 Task: Add a signature Jeremy Carter containing Have a great National Doctors Day, Jeremy Carter to email address softage.5@softage.net and add a folder Alumni
Action: Mouse moved to (161, 25)
Screenshot: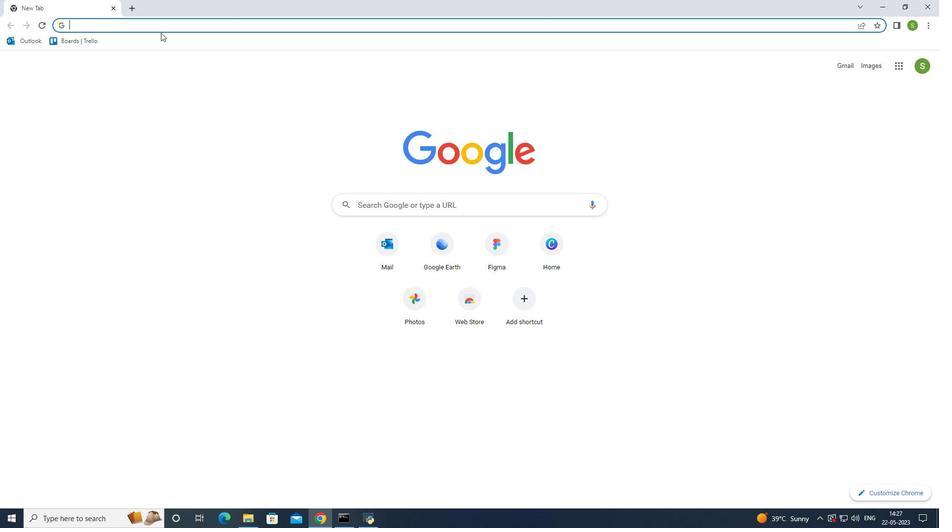 
Action: Mouse pressed left at (161, 25)
Screenshot: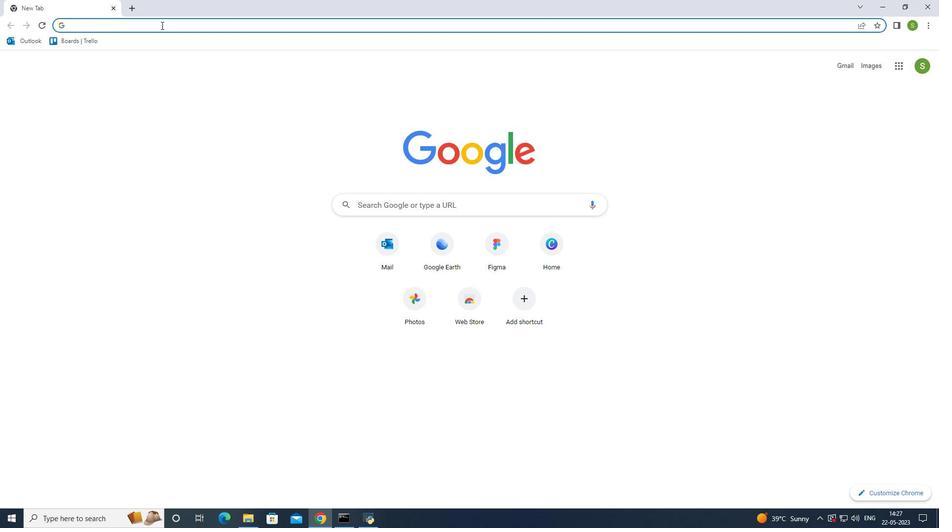 
Action: Key pressed outlook<Key.enter>
Screenshot: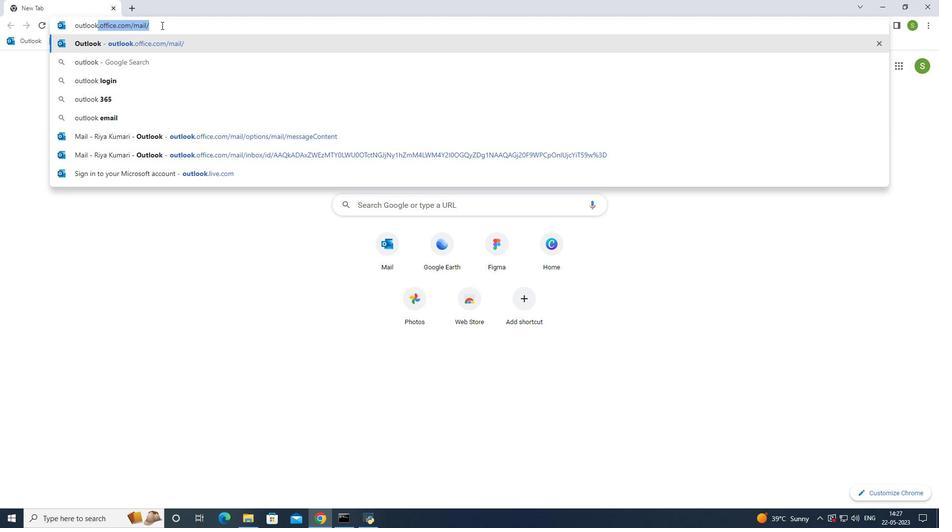 
Action: Mouse moved to (73, 85)
Screenshot: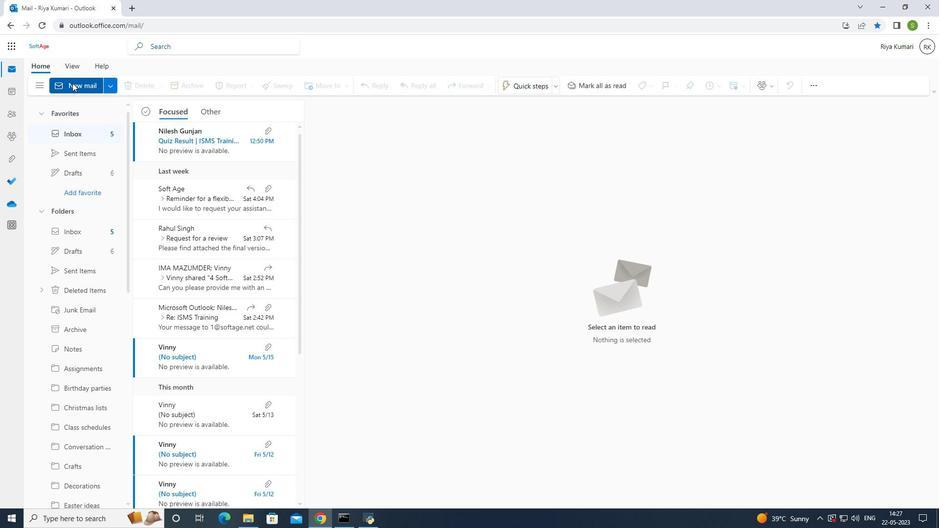 
Action: Mouse pressed left at (73, 85)
Screenshot: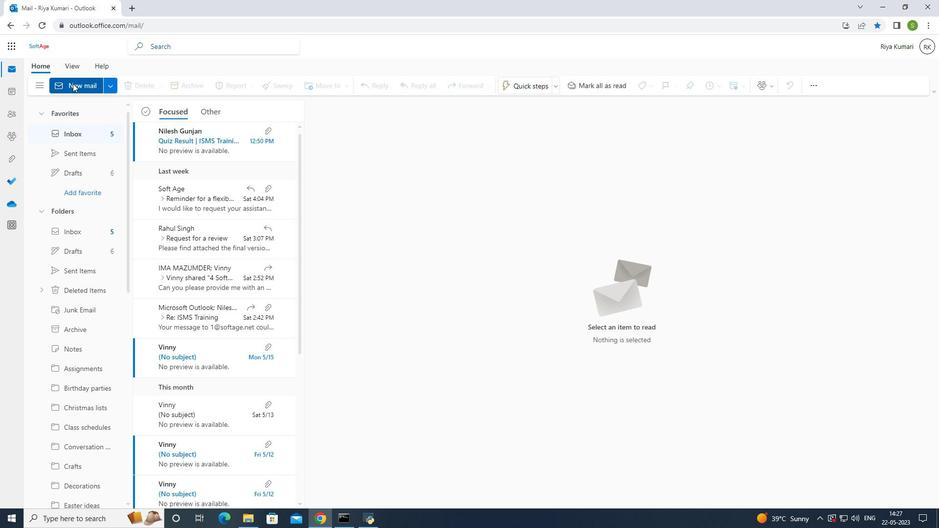 
Action: Mouse moved to (640, 85)
Screenshot: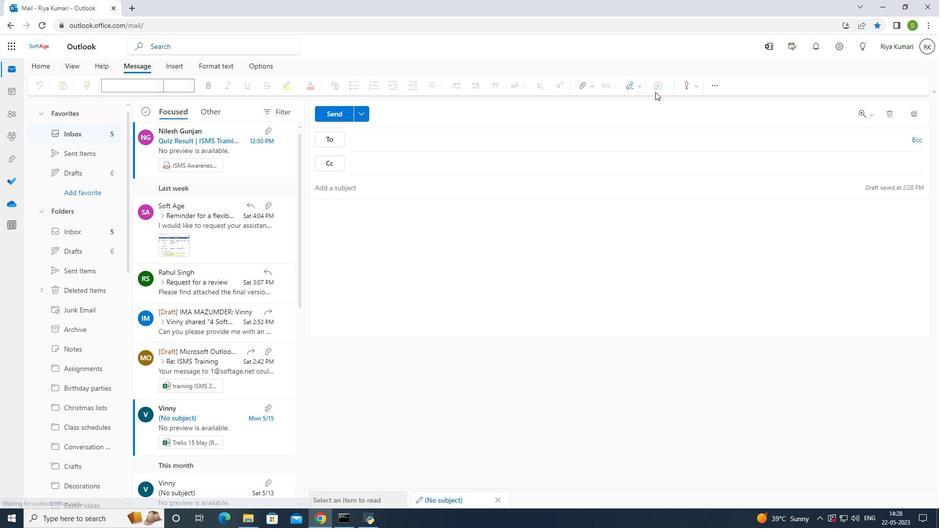 
Action: Mouse pressed left at (640, 85)
Screenshot: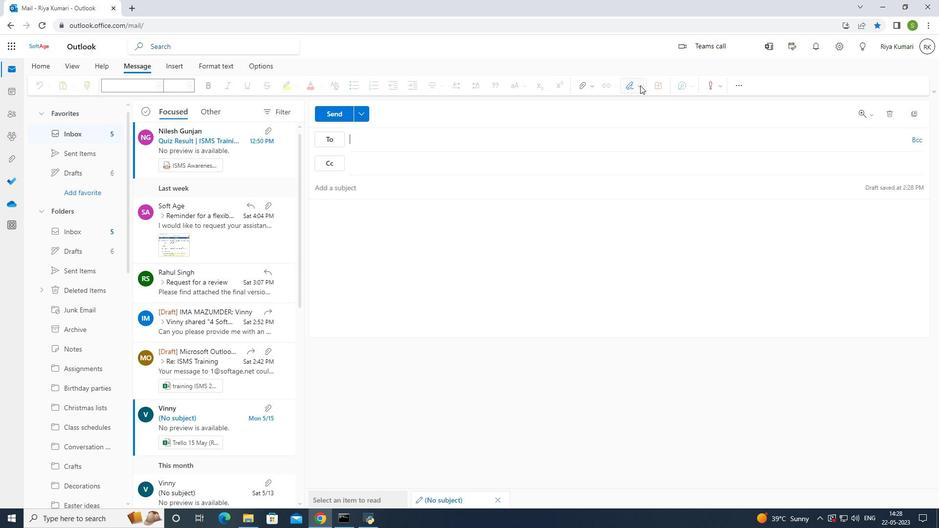 
Action: Mouse moved to (624, 121)
Screenshot: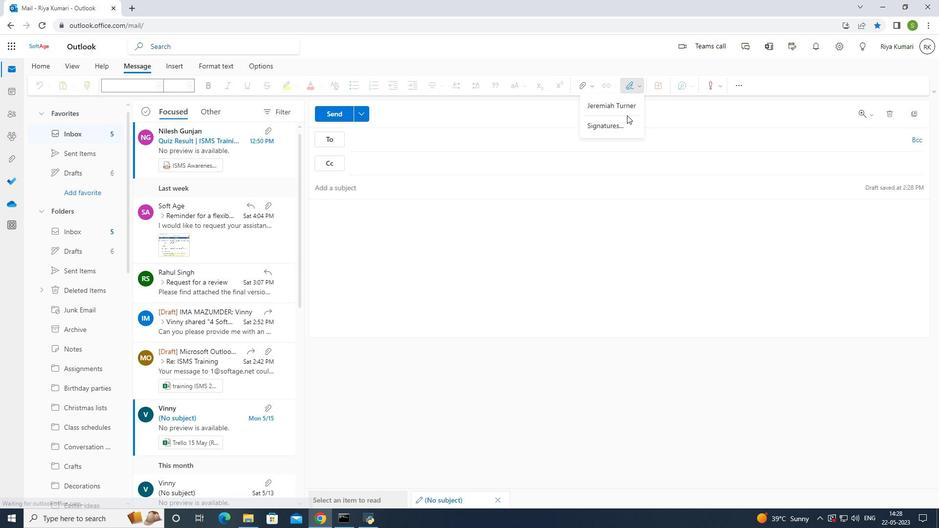 
Action: Mouse pressed left at (624, 121)
Screenshot: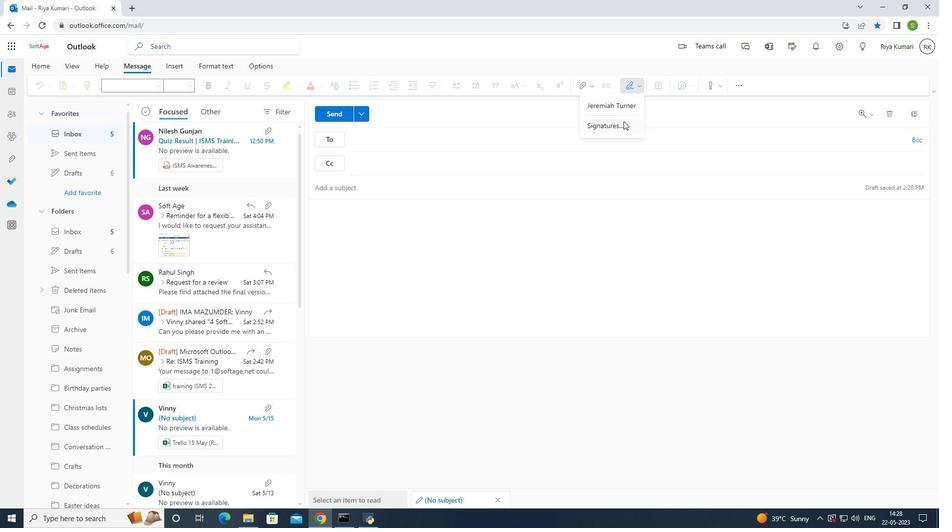
Action: Mouse moved to (617, 158)
Screenshot: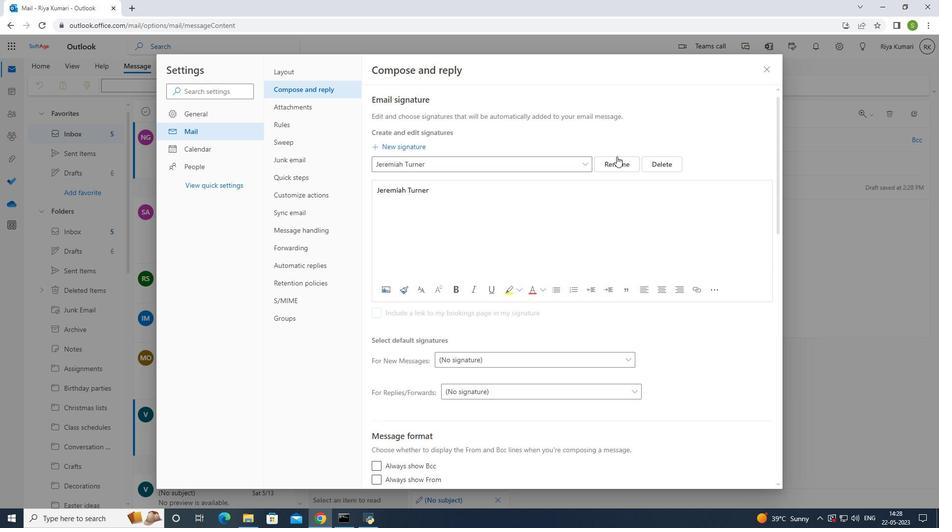 
Action: Mouse pressed left at (617, 158)
Screenshot: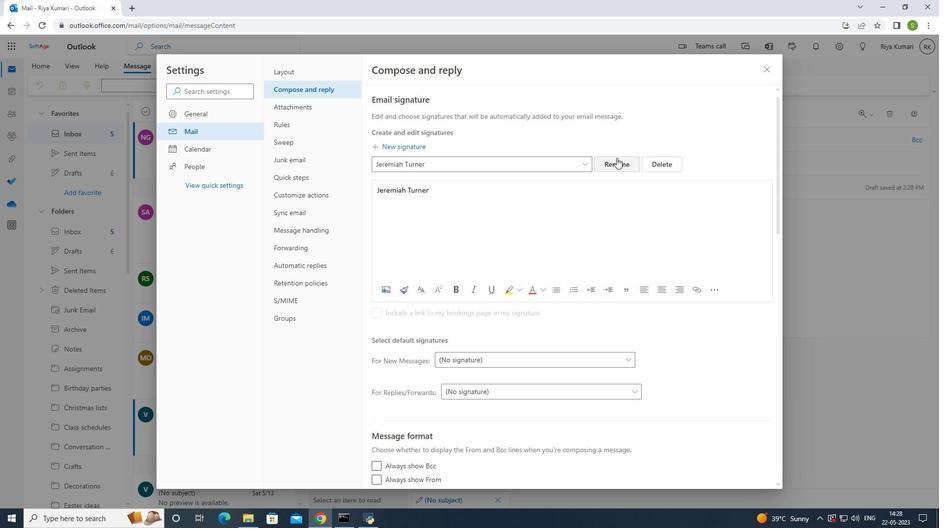 
Action: Mouse moved to (595, 165)
Screenshot: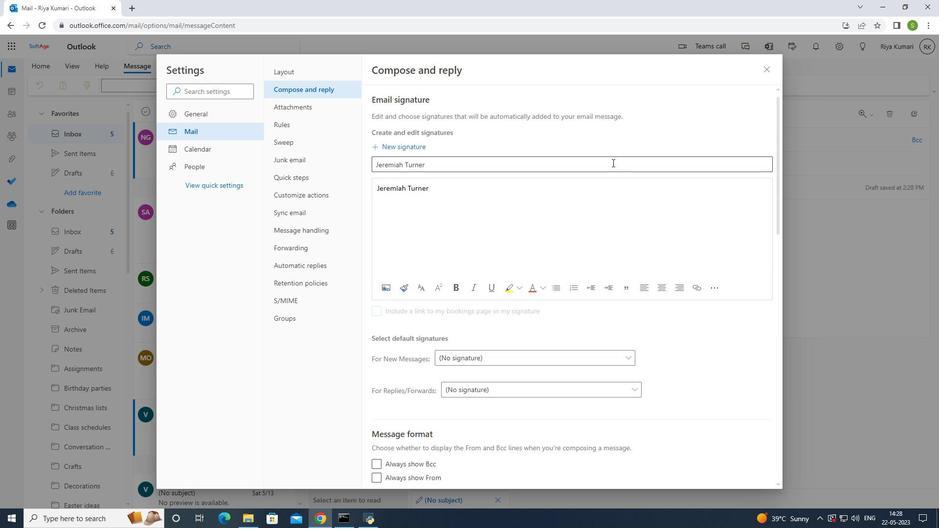 
Action: Mouse pressed left at (595, 165)
Screenshot: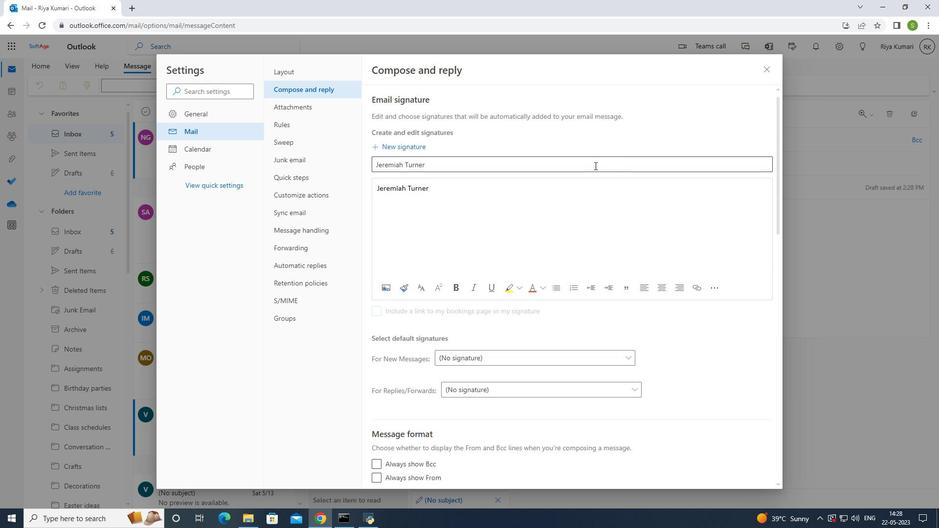 
Action: Mouse moved to (594, 164)
Screenshot: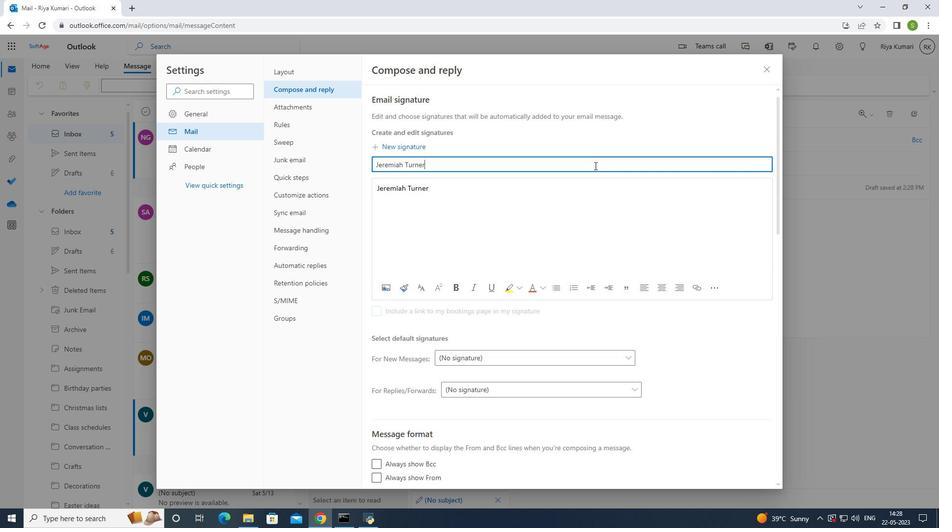 
Action: Key pressed <Key.backspace>
Screenshot: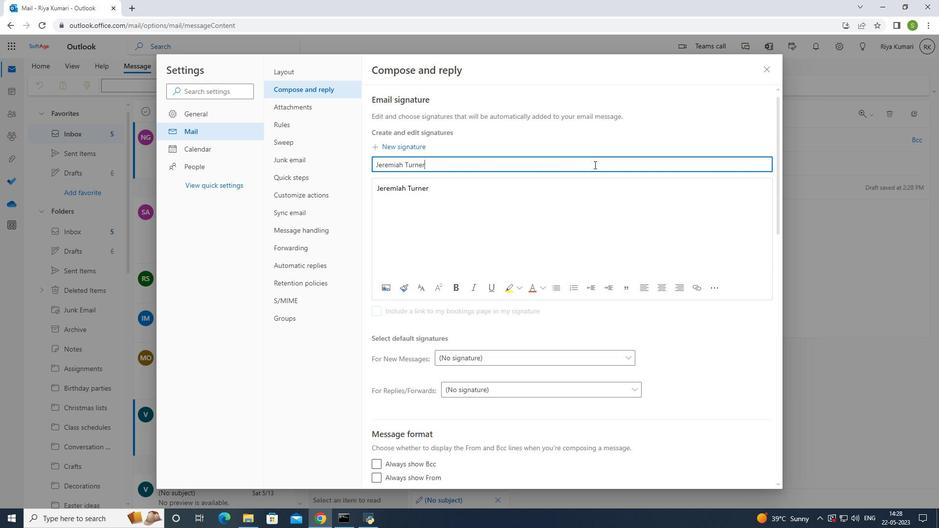 
Action: Mouse moved to (622, 166)
Screenshot: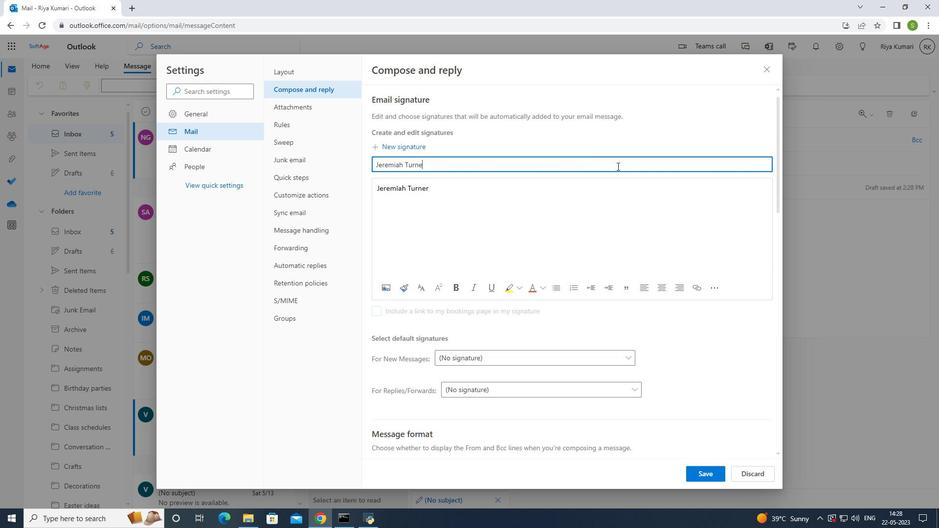 
Action: Key pressed <Key.backspace>
Screenshot: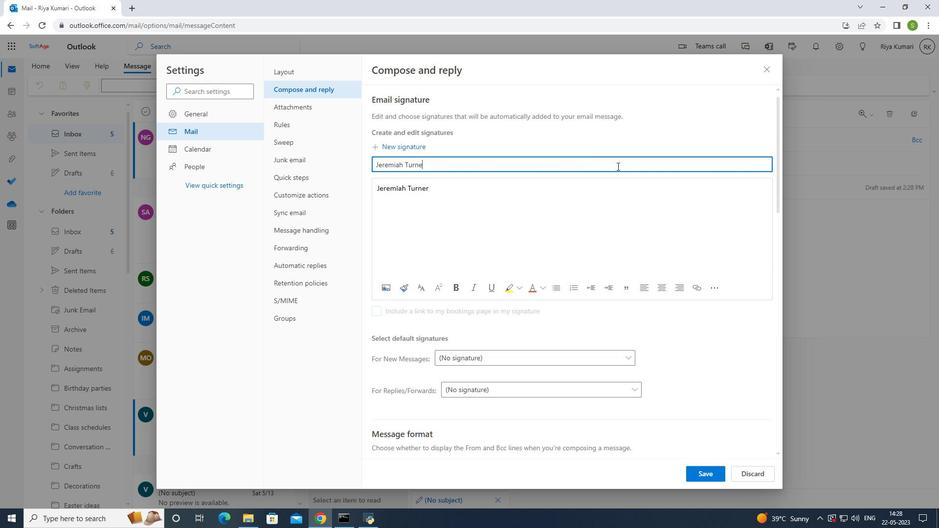 
Action: Mouse moved to (622, 166)
Screenshot: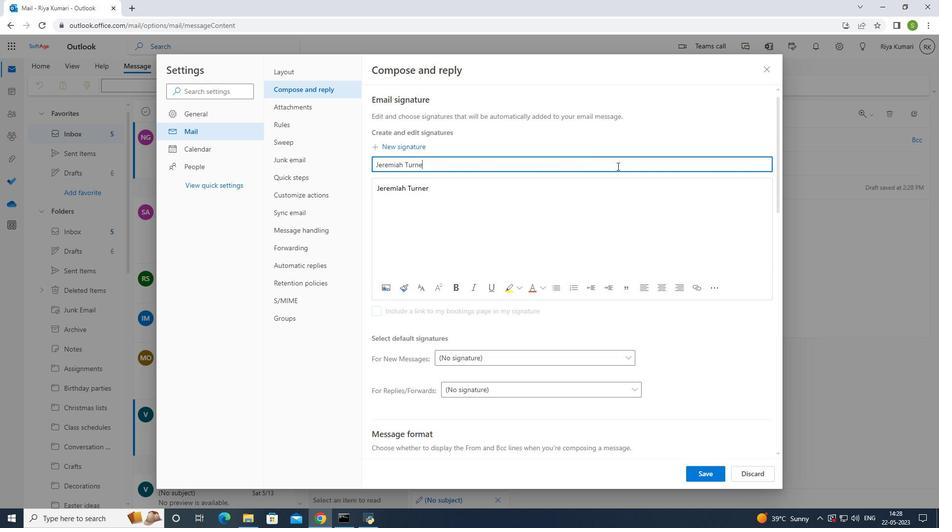 
Action: Key pressed <Key.backspace><Key.backspace><Key.backspace><Key.backspace><Key.backspace><Key.backspace><Key.backspace><Key.backspace><Key.backspace><Key.backspace><Key.backspace><Key.backspace>eremy<Key.space><Key.shift>carter
Screenshot: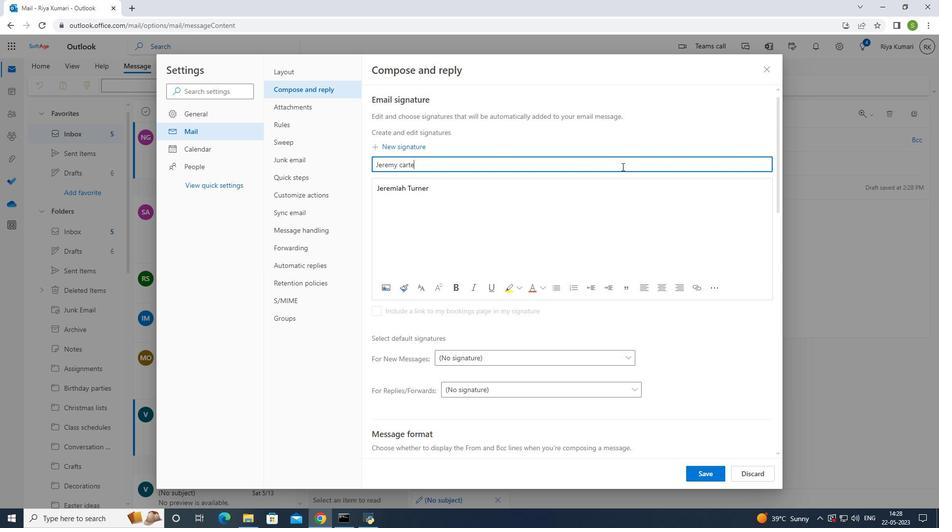 
Action: Mouse moved to (526, 185)
Screenshot: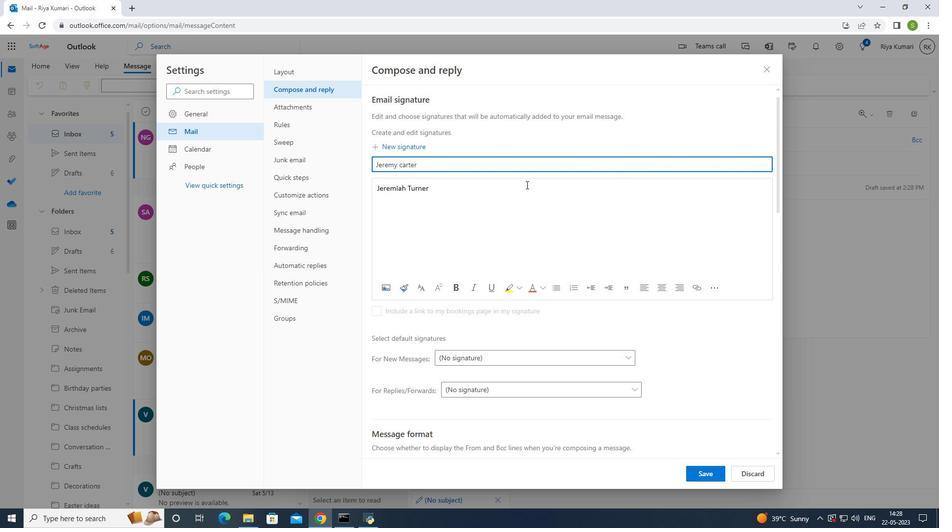 
Action: Mouse pressed left at (526, 185)
Screenshot: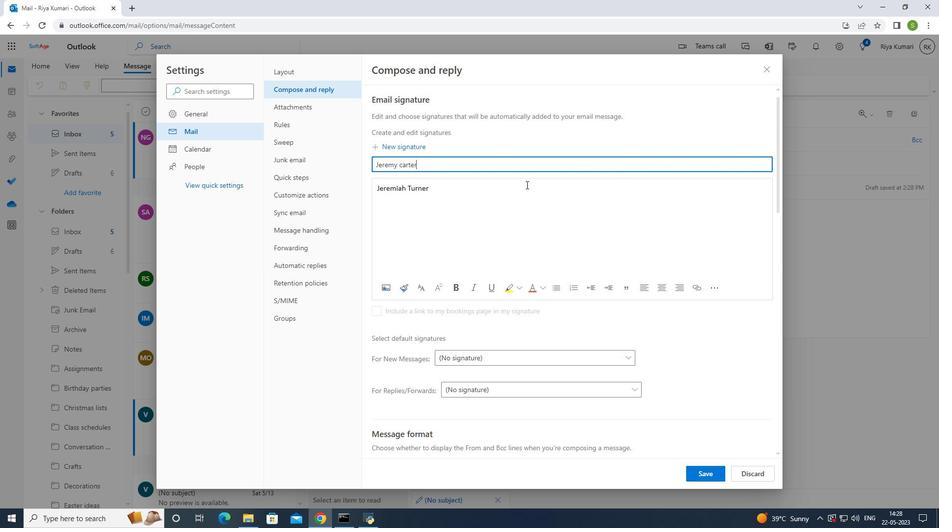 
Action: Mouse moved to (528, 185)
Screenshot: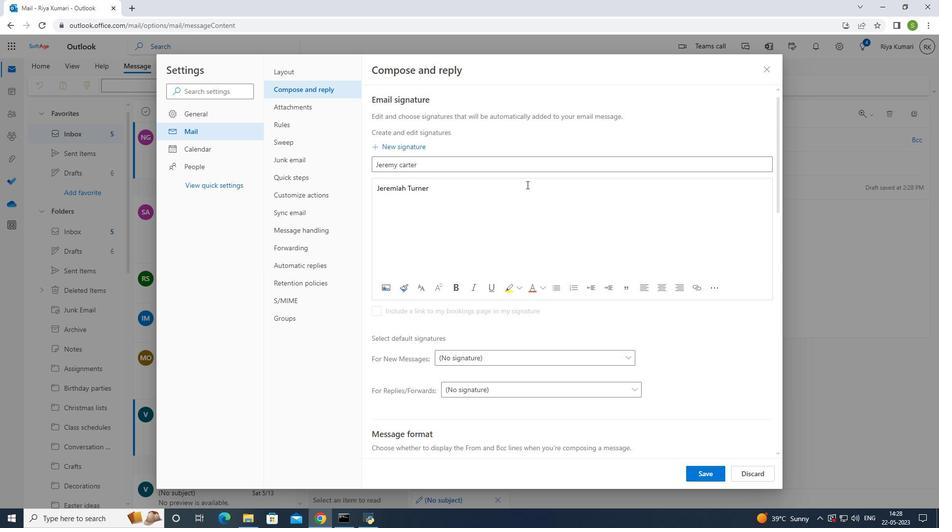 
Action: Key pressed <Key.backspace>
Screenshot: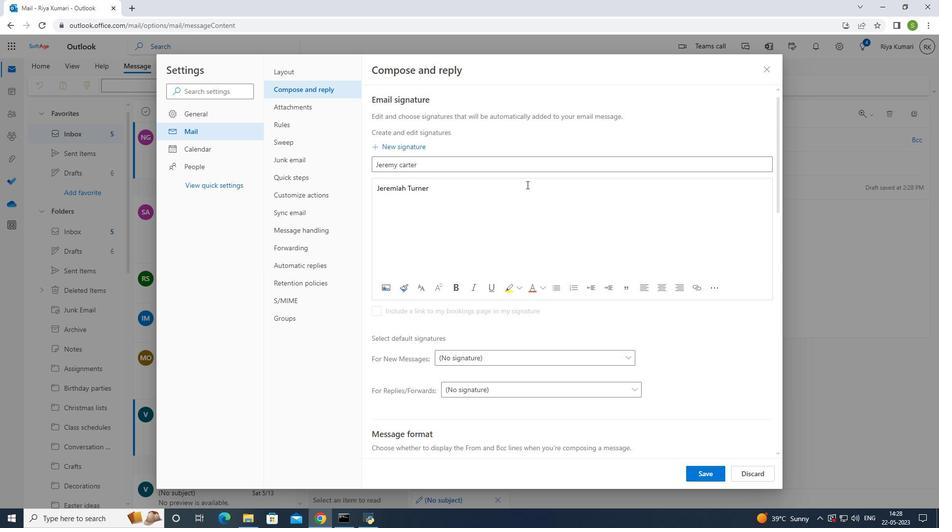 
Action: Mouse moved to (565, 185)
Screenshot: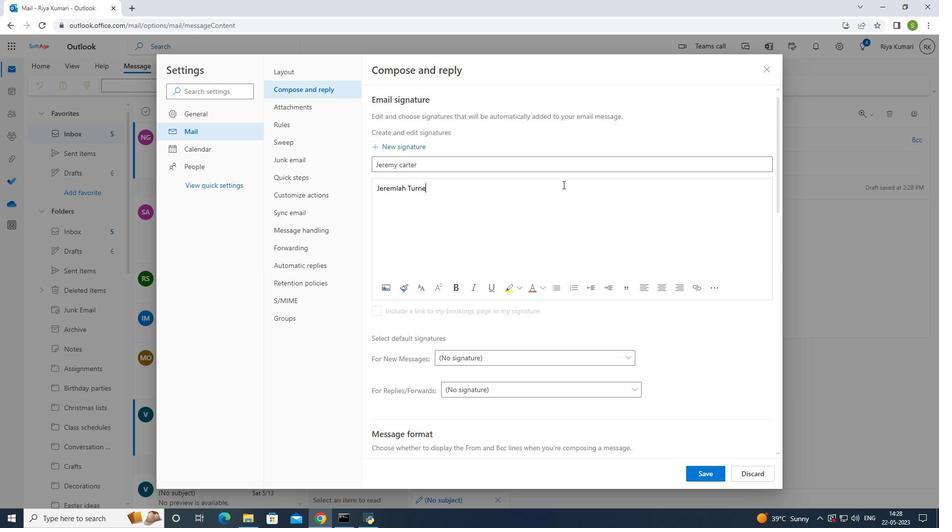 
Action: Key pressed <Key.backspace><Key.backspace><Key.backspace><Key.backspace><Key.backspace><Key.backspace><Key.backspace><Key.backspace><Key.backspace>
Screenshot: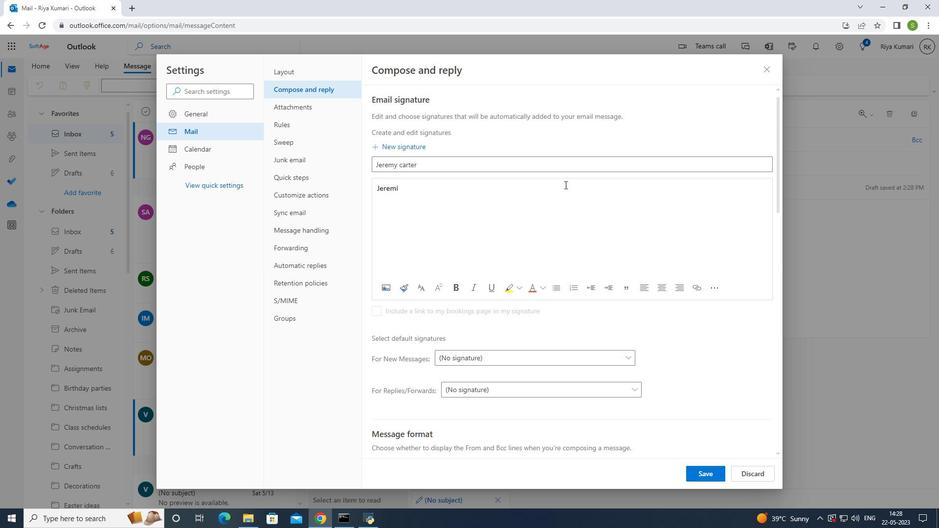 
Action: Mouse moved to (585, 184)
Screenshot: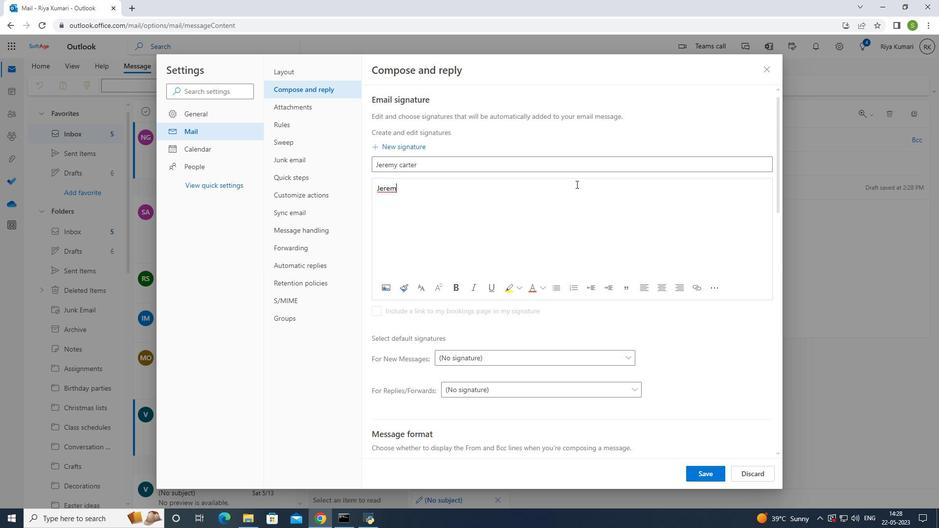 
Action: Key pressed y<Key.space><Key.shift>carter
Screenshot: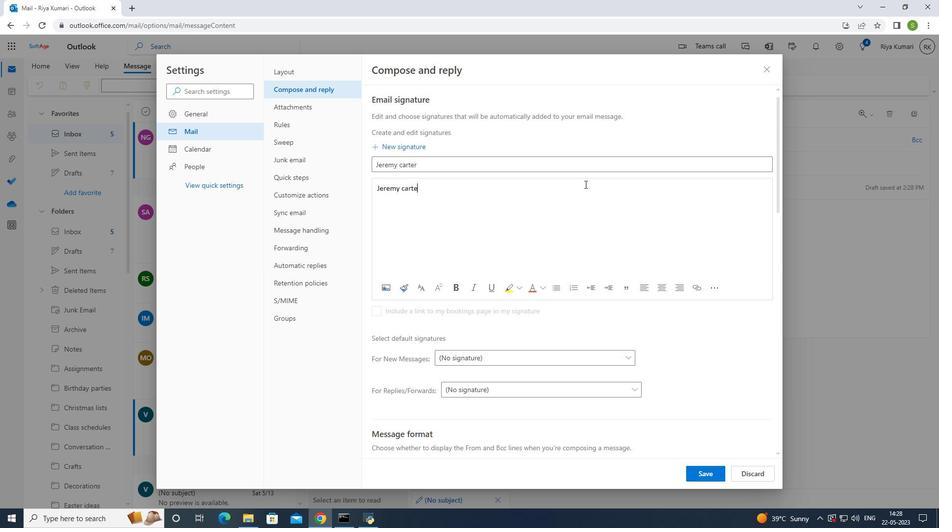 
Action: Mouse moved to (699, 468)
Screenshot: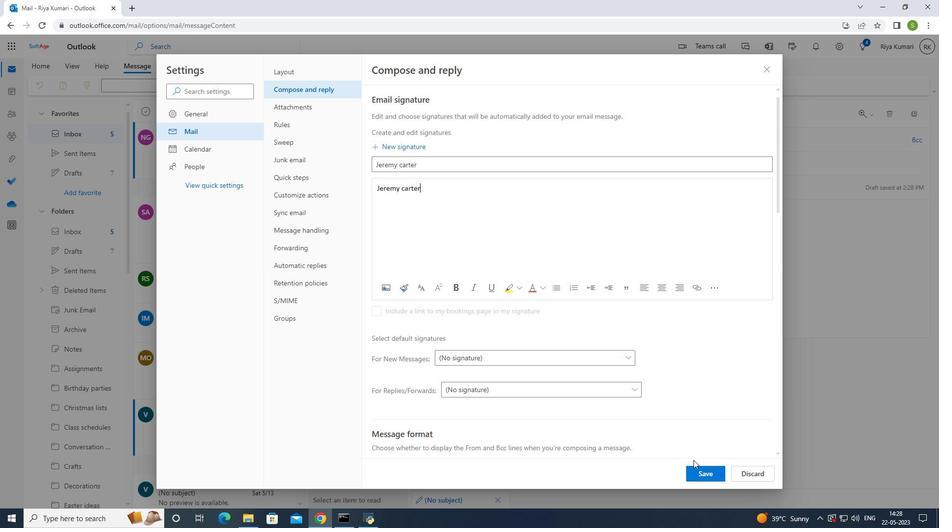 
Action: Mouse pressed left at (699, 468)
Screenshot: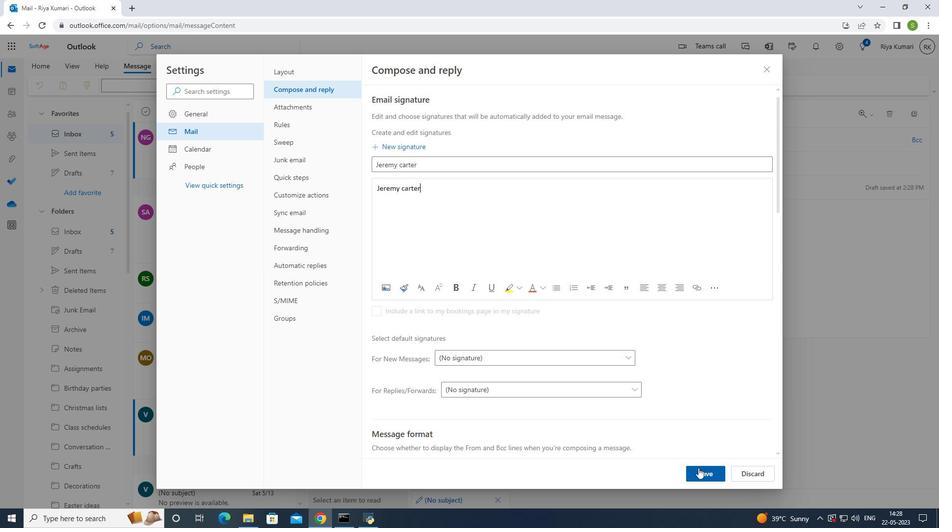 
Action: Mouse moved to (769, 71)
Screenshot: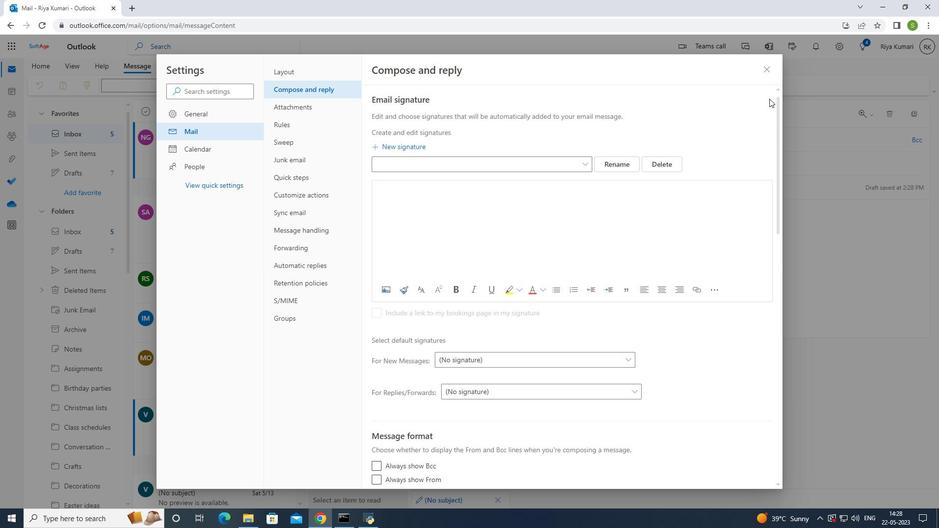
Action: Mouse pressed left at (769, 71)
Screenshot: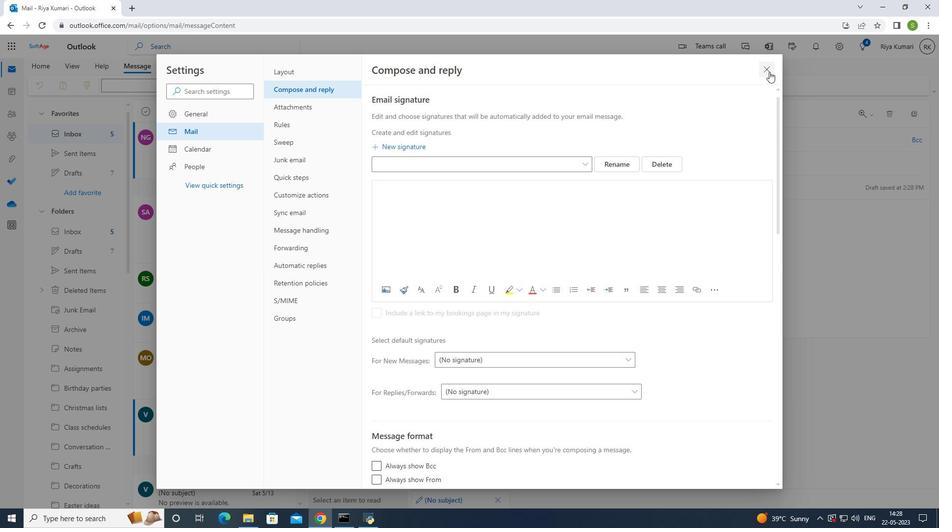 
Action: Mouse moved to (380, 143)
Screenshot: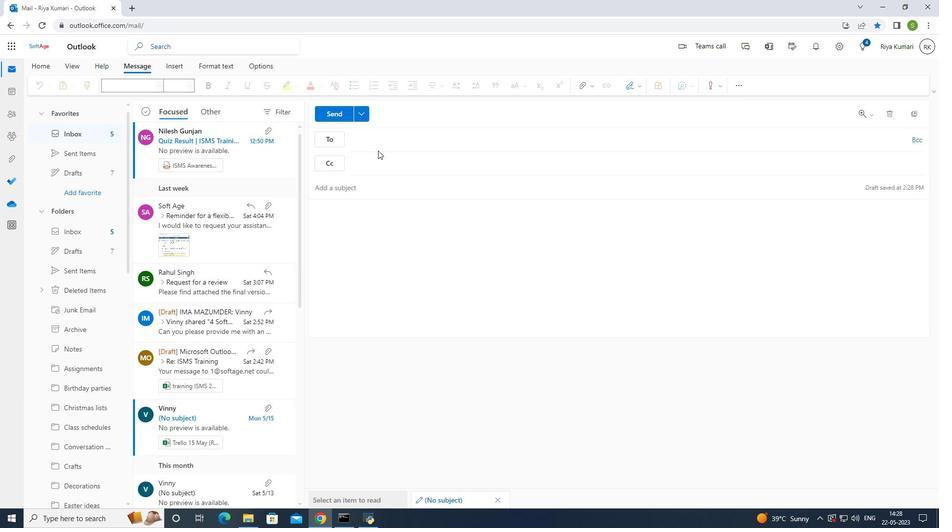 
Action: Mouse pressed left at (380, 143)
Screenshot: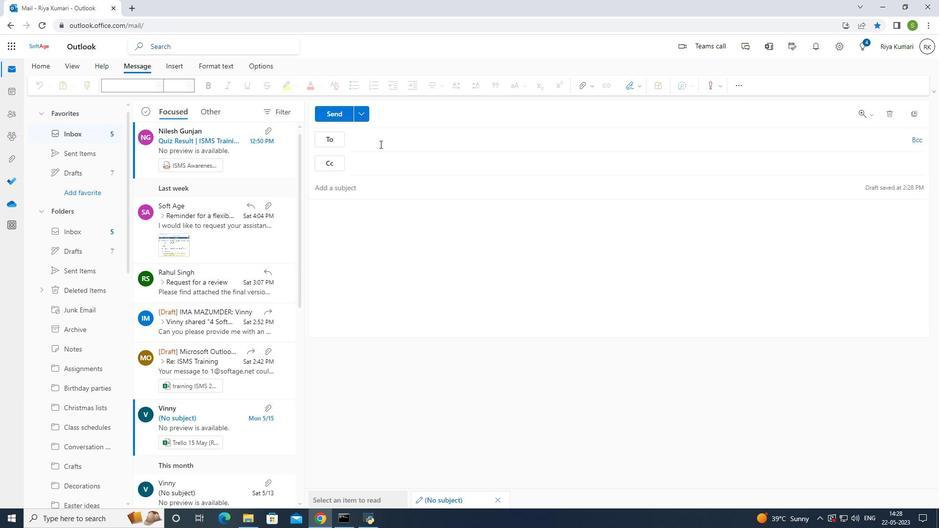 
Action: Mouse moved to (560, 152)
Screenshot: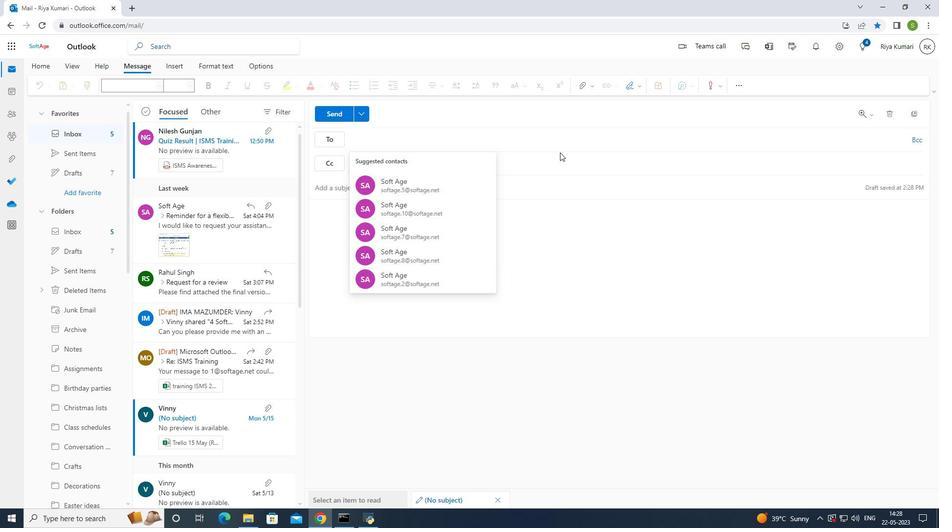 
Action: Key pressed softage.5<Key.shift>@softage.net
Screenshot: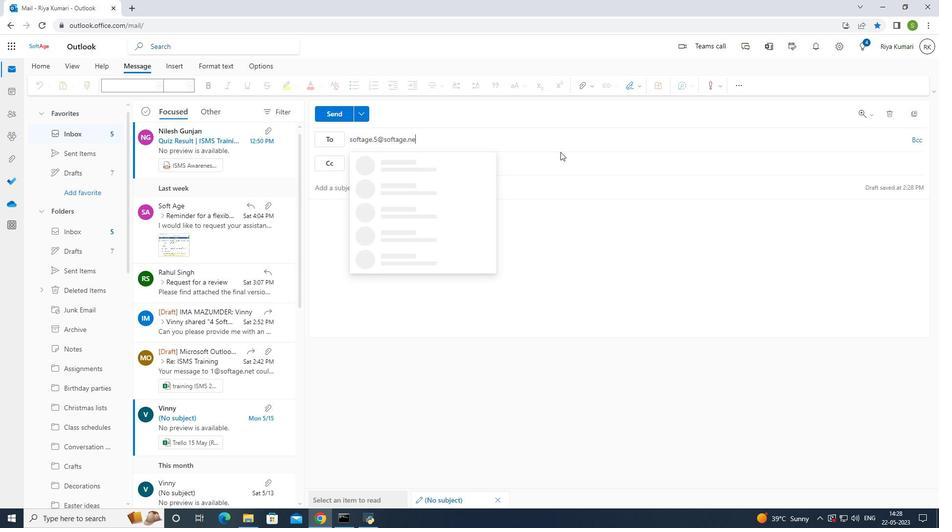 
Action: Mouse moved to (459, 161)
Screenshot: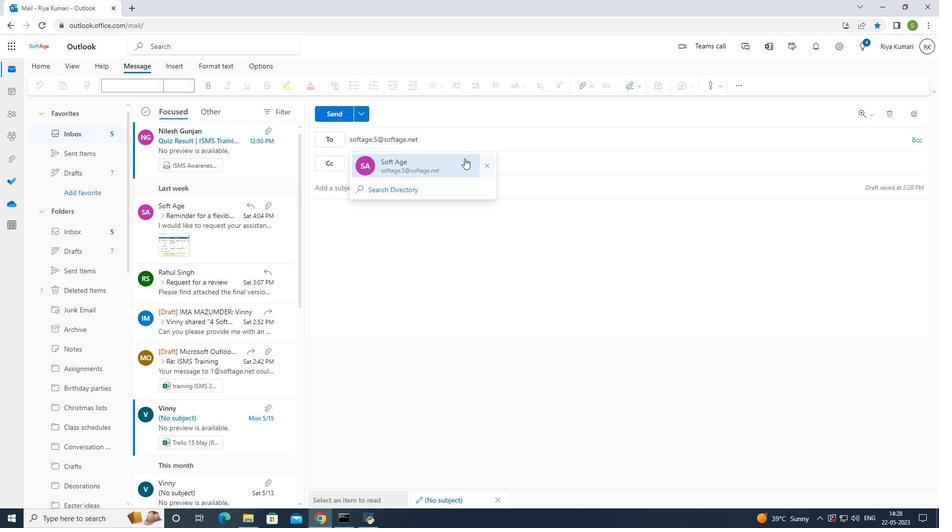 
Action: Mouse pressed left at (459, 161)
Screenshot: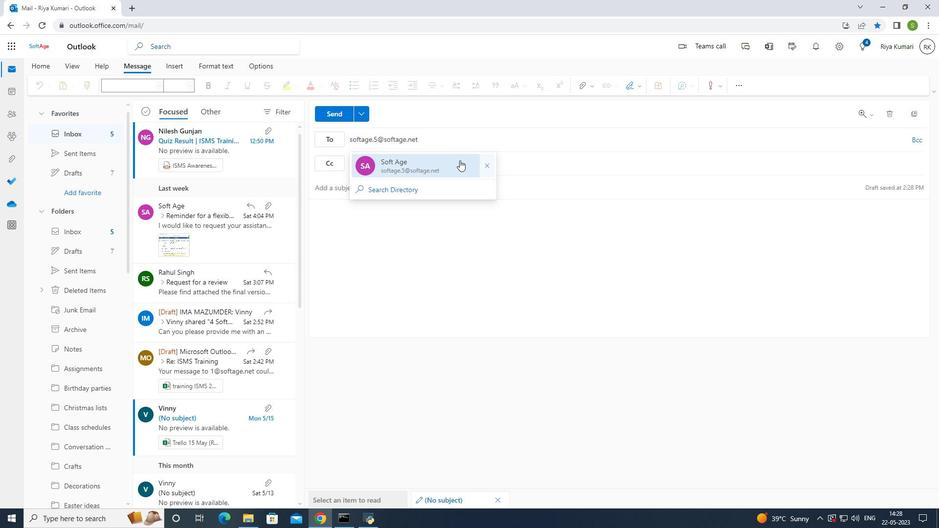 
Action: Mouse moved to (398, 227)
Screenshot: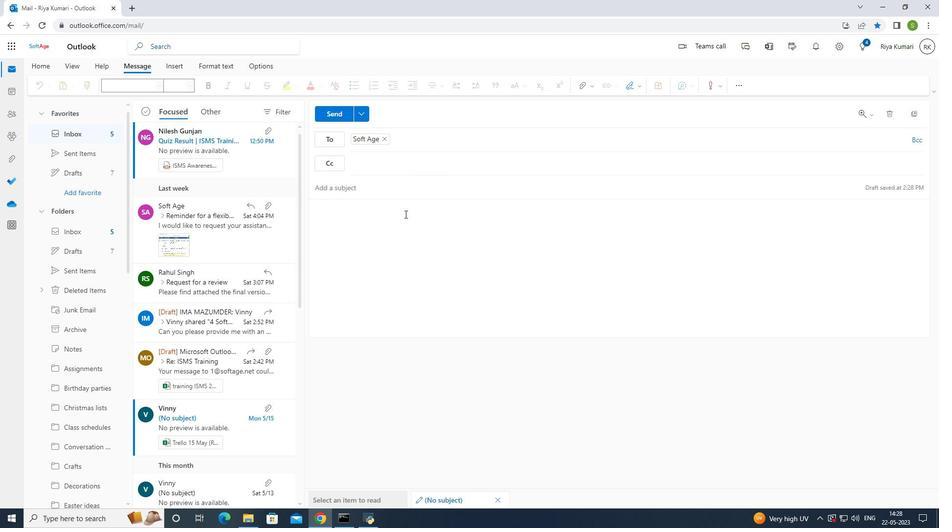 
Action: Mouse pressed left at (398, 227)
Screenshot: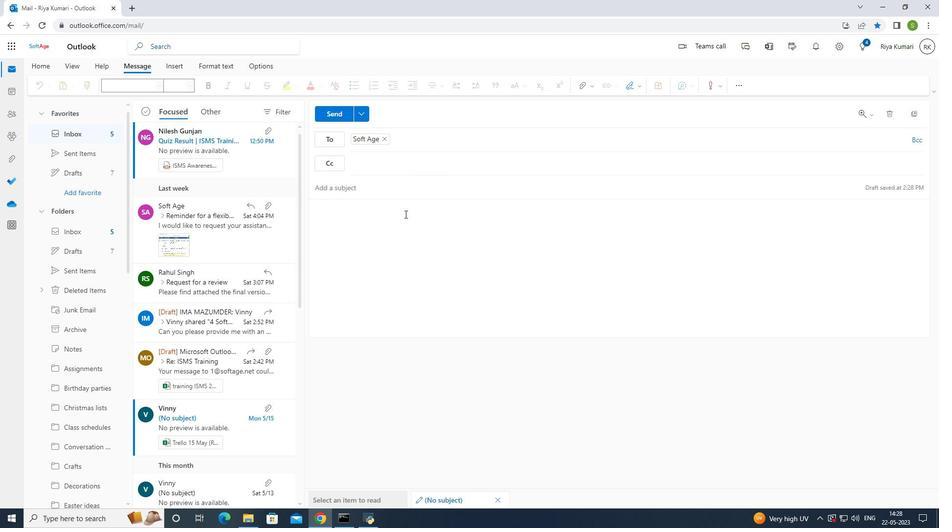 
Action: Mouse moved to (641, 89)
Screenshot: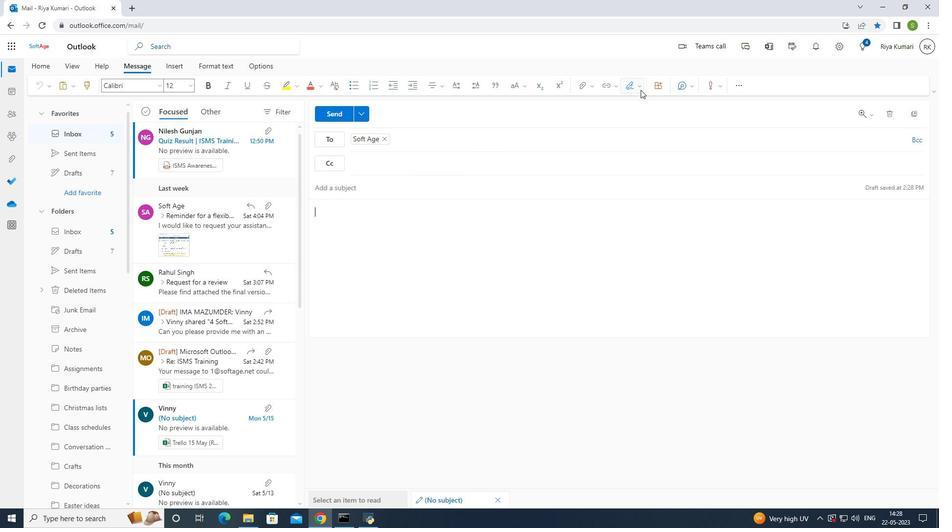 
Action: Mouse pressed left at (641, 89)
Screenshot: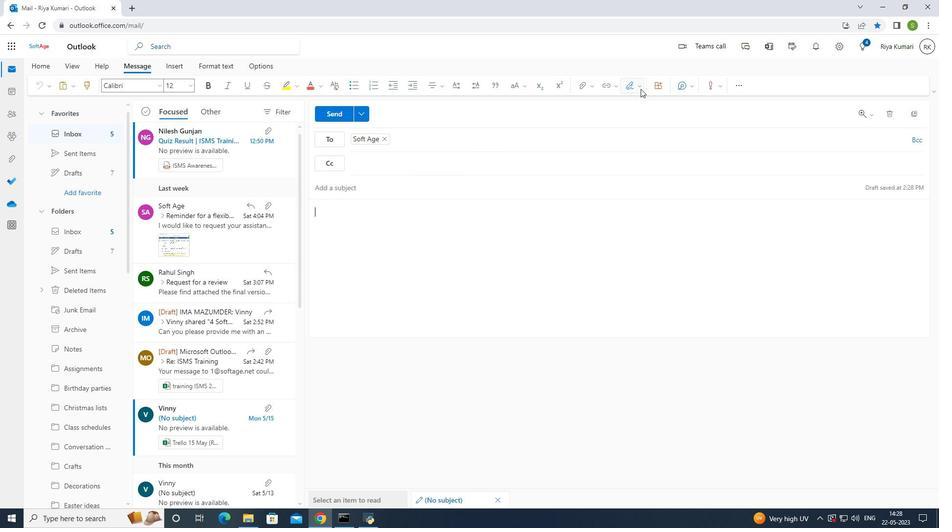 
Action: Mouse moved to (628, 103)
Screenshot: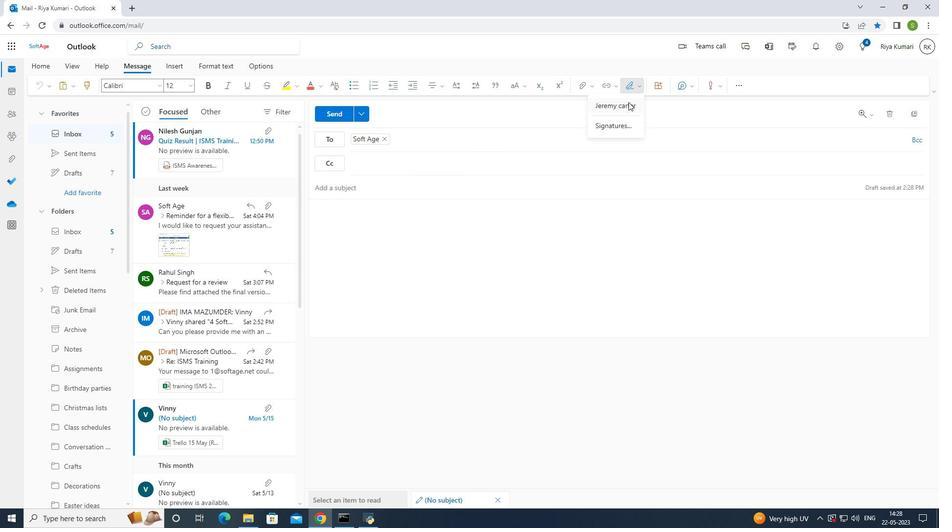 
Action: Mouse pressed left at (628, 103)
Screenshot: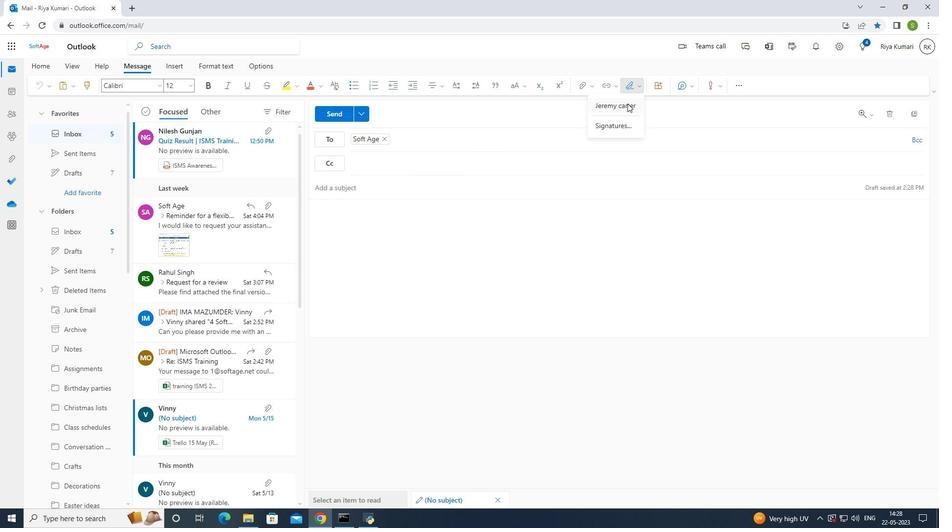 
Action: Mouse moved to (581, 217)
Screenshot: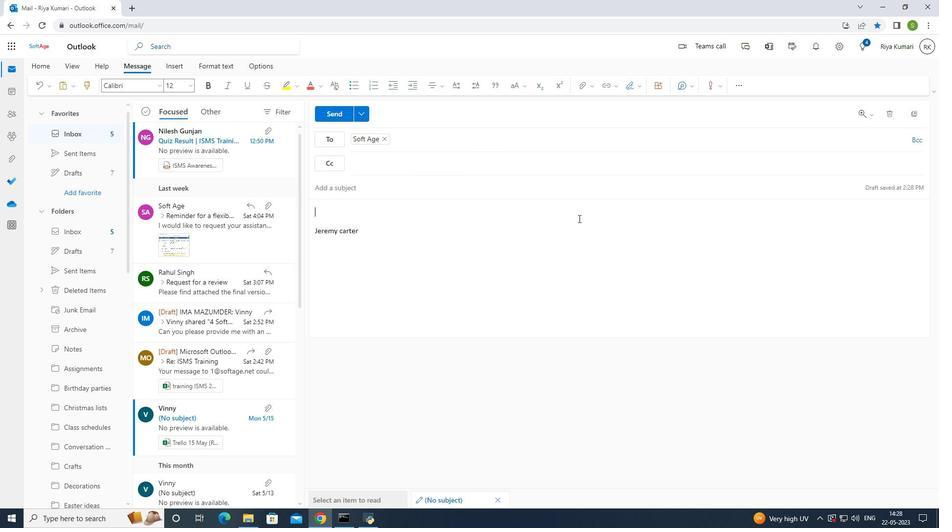 
Action: Key pressed <Key.shift>have<Key.space>a<Key.space>gerat<Key.backspace><Key.backspace><Key.backspace><Key.backspace>reat<Key.space><Key.shift>Natinal<Key.backspace><Key.backspace><Key.backspace>
Screenshot: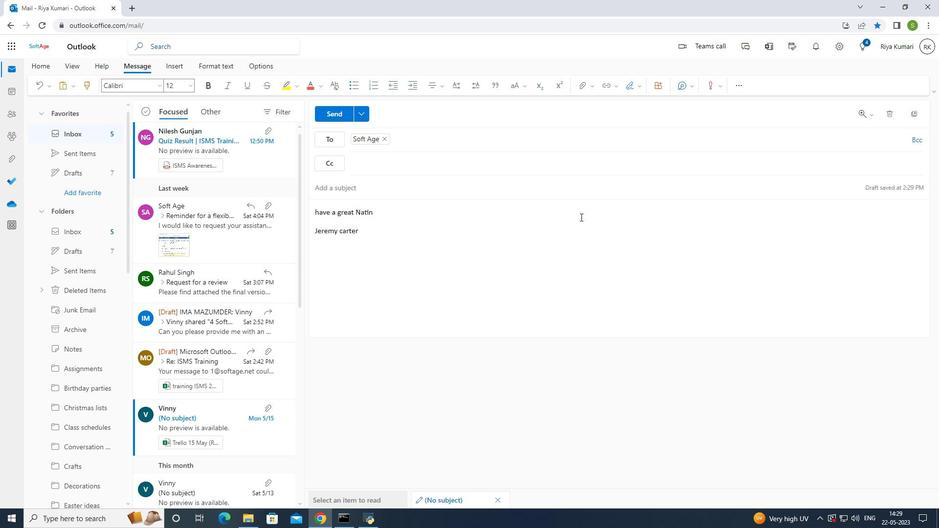 
Action: Mouse moved to (585, 217)
Screenshot: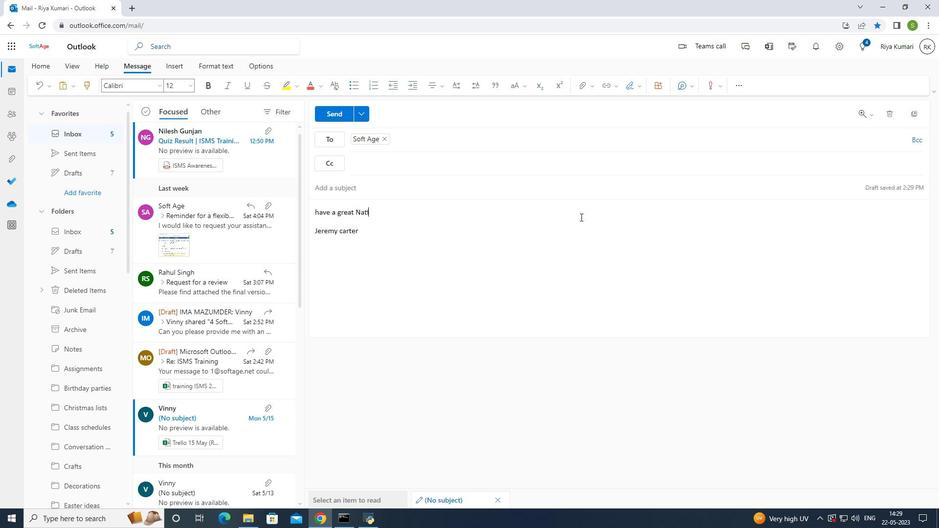 
Action: Key pressed onal<Key.space><Key.shift><Key.shift><Key.shift><Key.shift><Key.shift><Key.shift><Key.shift><Key.shift><Key.shift><Key.shift><Key.shift><Key.shift><Key.shift><Key.shift><Key.shift><Key.shift><Key.shift>Doctors<Key.space><Key.shift>Day
Screenshot: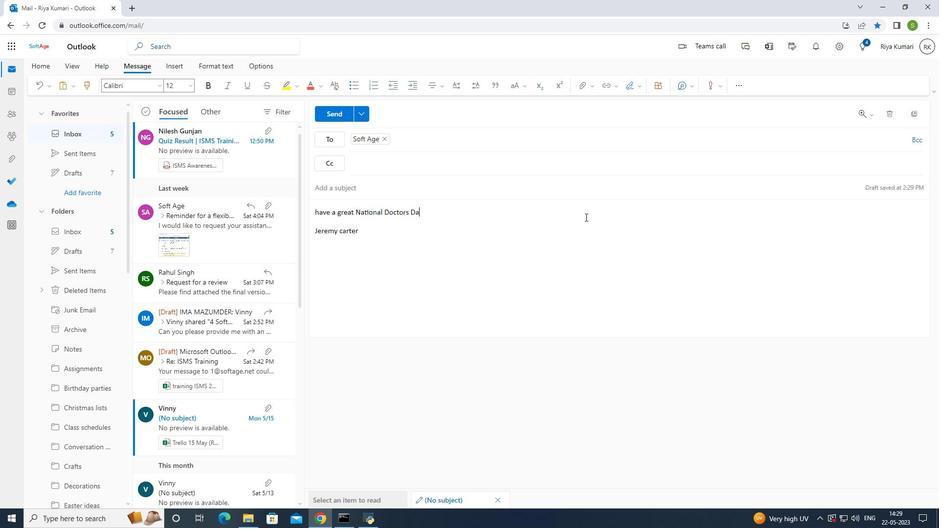 
Action: Mouse moved to (92, 268)
Screenshot: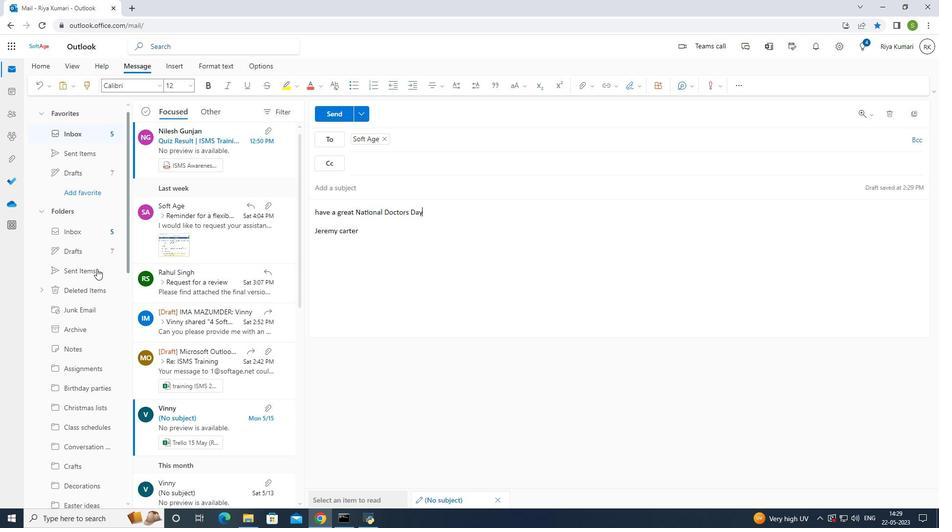 
Action: Mouse scrolled (92, 268) with delta (0, 0)
Screenshot: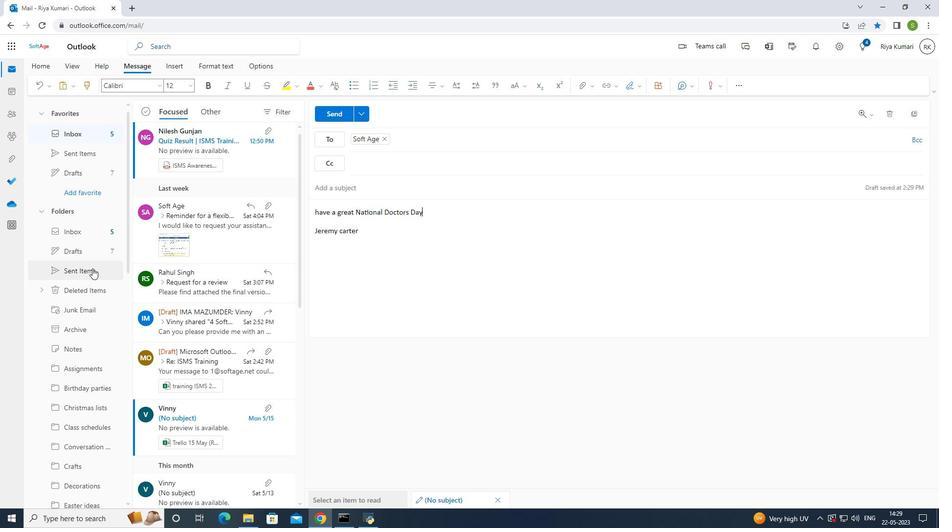 
Action: Mouse scrolled (92, 268) with delta (0, 0)
Screenshot: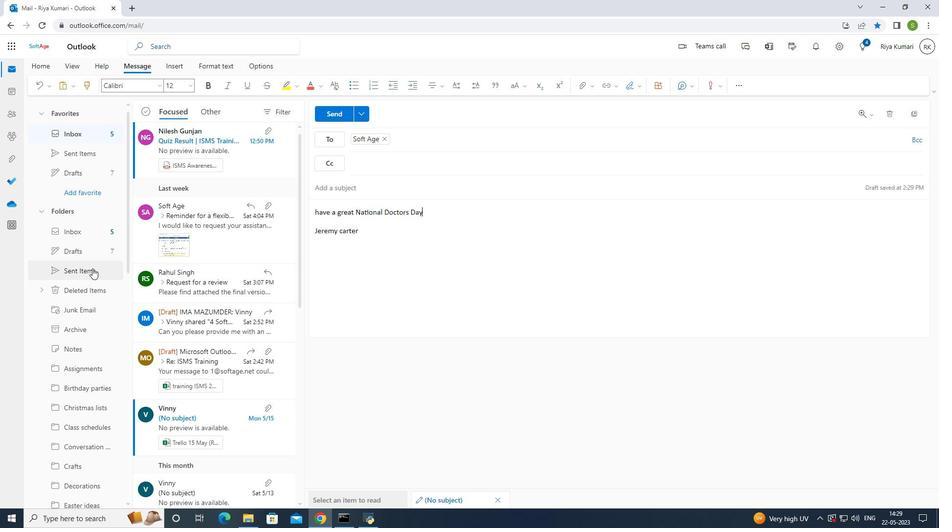 
Action: Mouse scrolled (92, 268) with delta (0, 0)
Screenshot: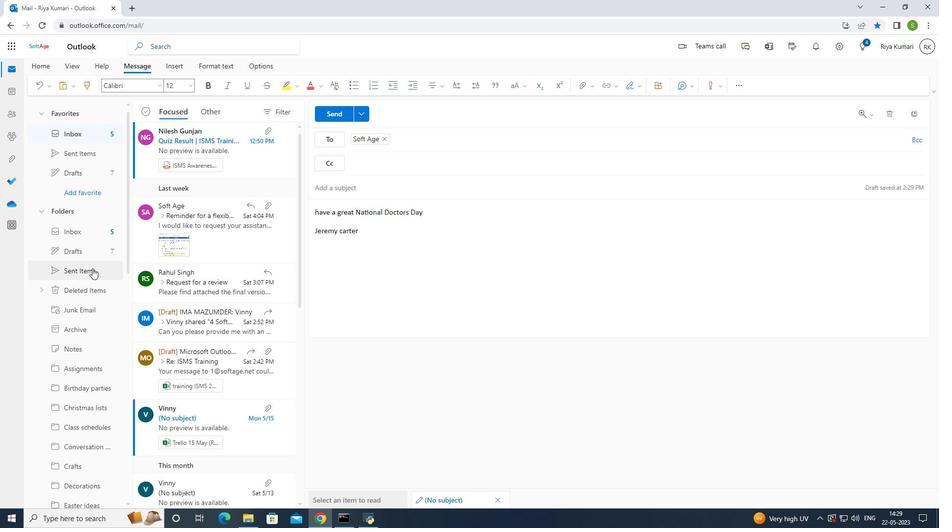 
Action: Mouse scrolled (92, 268) with delta (0, 0)
Screenshot: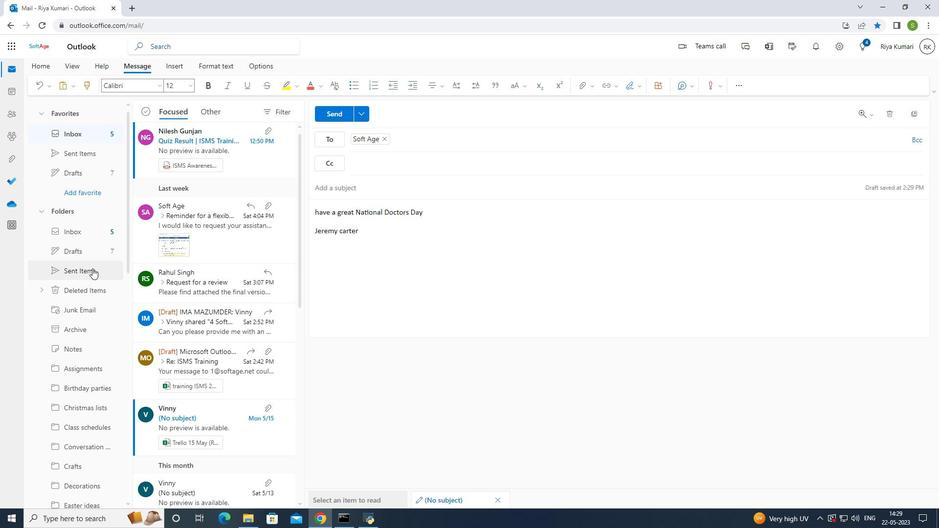 
Action: Mouse scrolled (92, 268) with delta (0, 0)
Screenshot: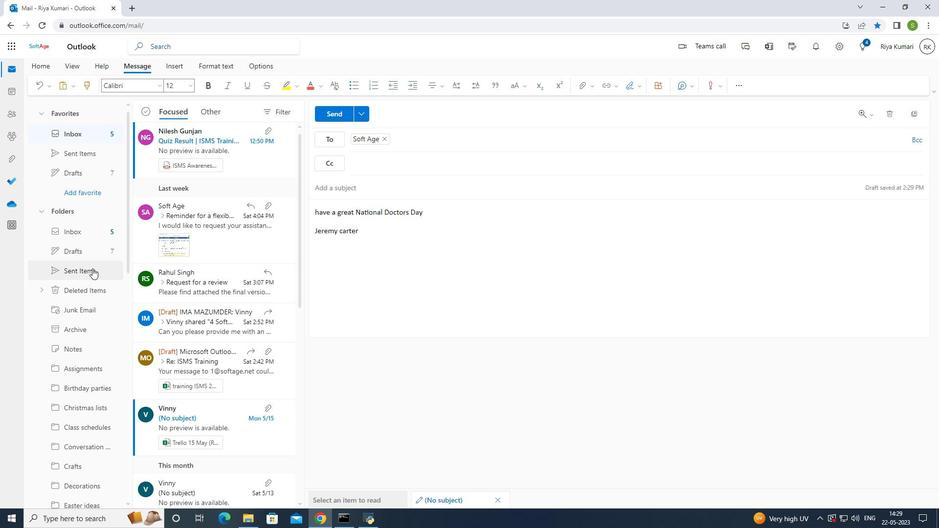 
Action: Mouse scrolled (92, 268) with delta (0, 0)
Screenshot: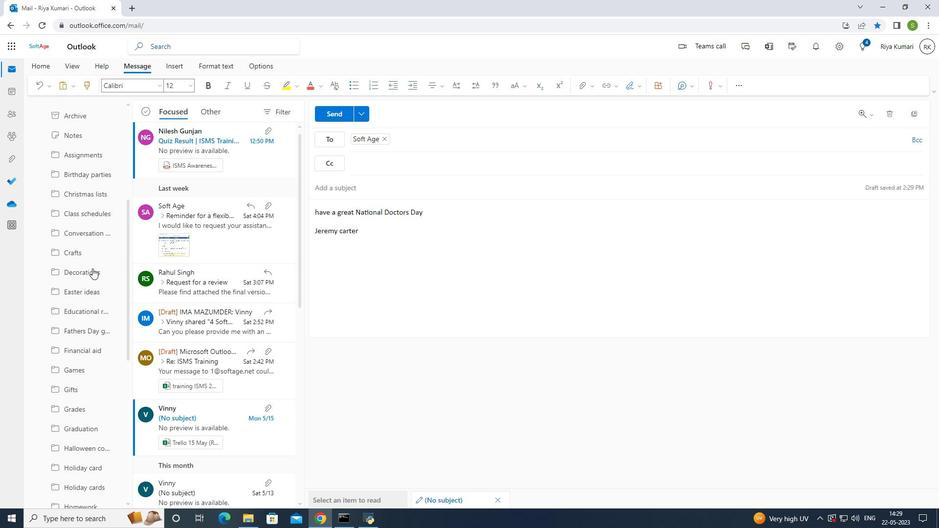 
Action: Mouse scrolled (92, 268) with delta (0, 0)
Screenshot: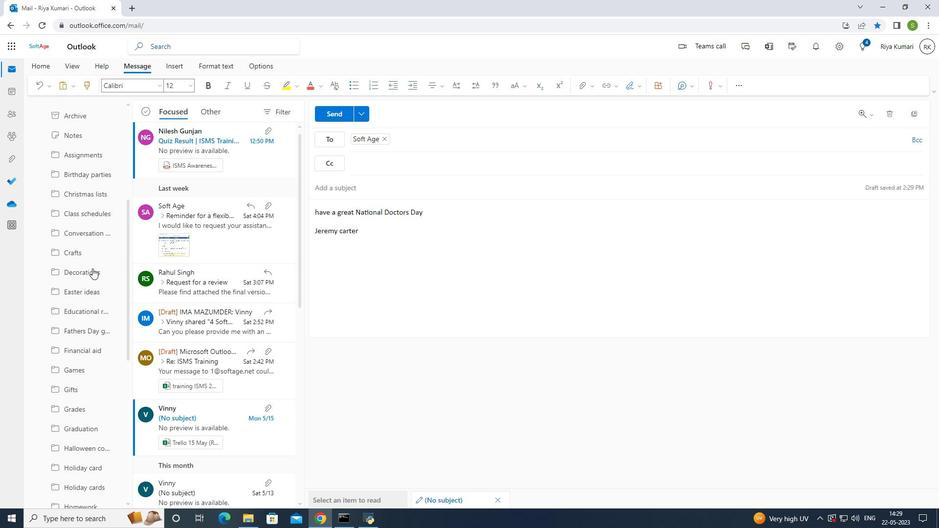 
Action: Mouse scrolled (92, 268) with delta (0, 0)
Screenshot: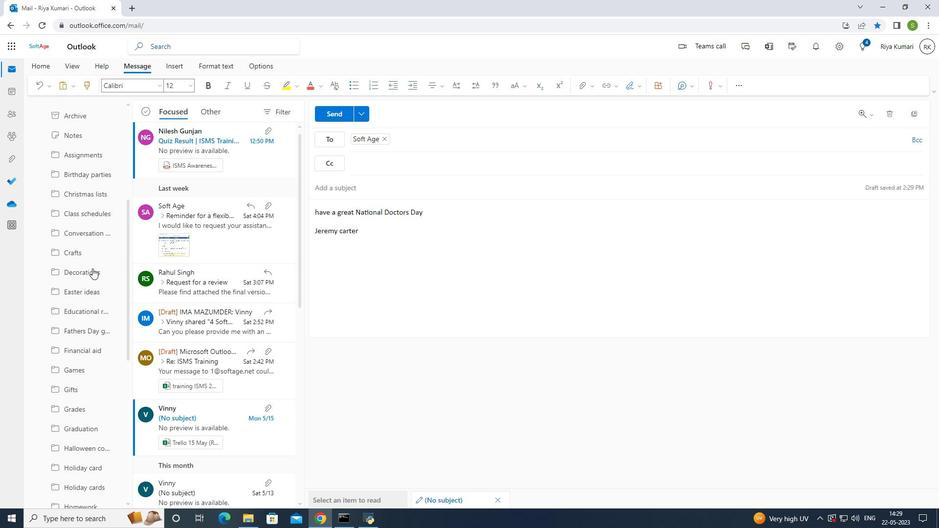 
Action: Mouse scrolled (92, 268) with delta (0, 0)
Screenshot: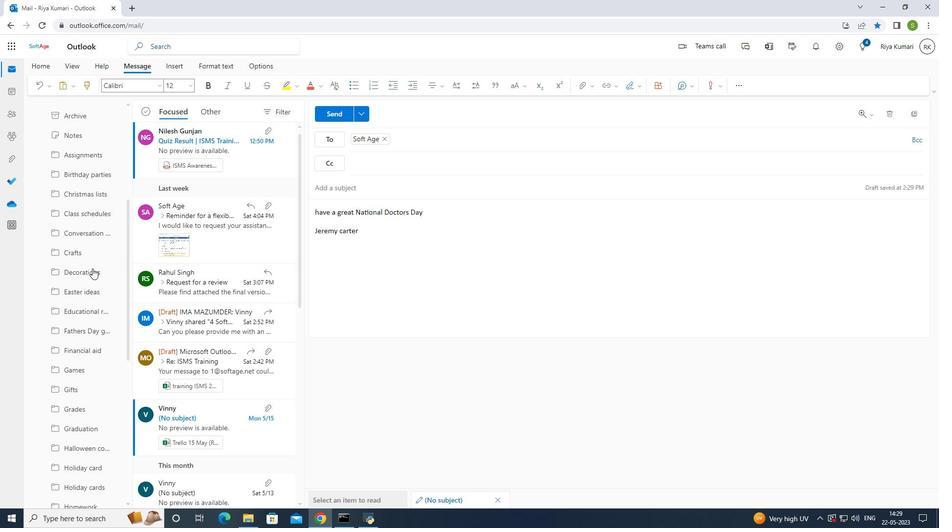 
Action: Mouse moved to (92, 268)
Screenshot: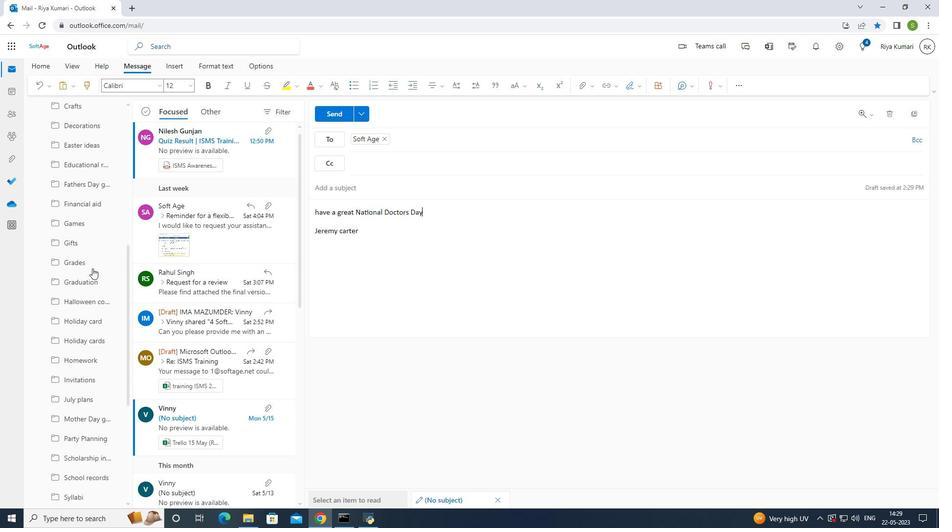
Action: Mouse scrolled (92, 268) with delta (0, 0)
Screenshot: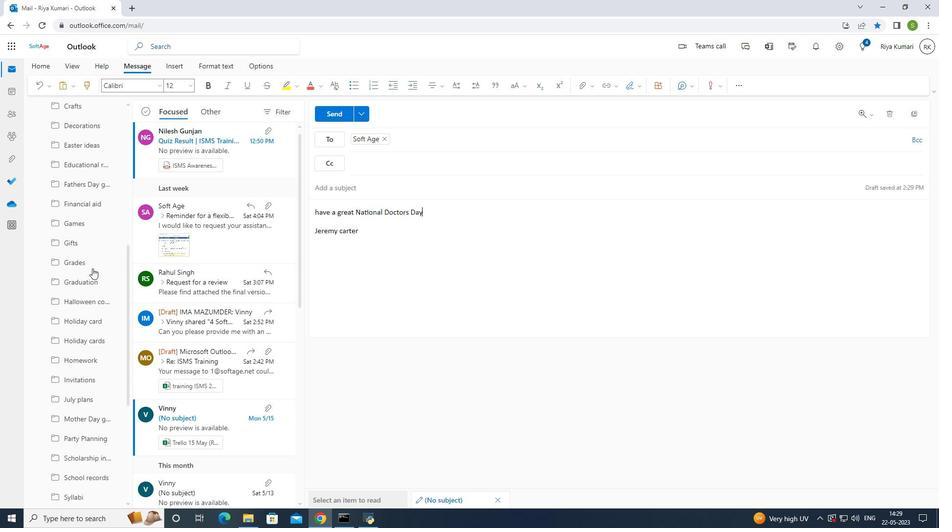 
Action: Mouse moved to (92, 269)
Screenshot: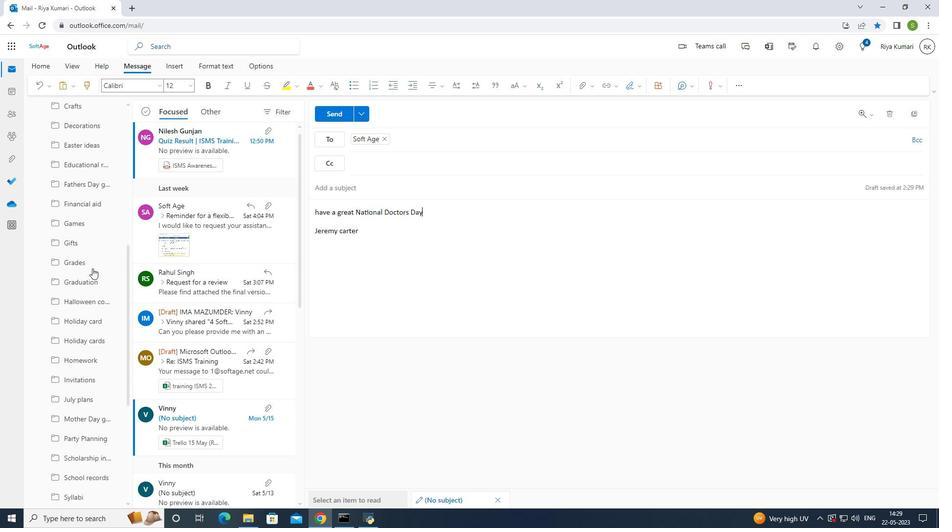
Action: Mouse scrolled (92, 268) with delta (0, 0)
Screenshot: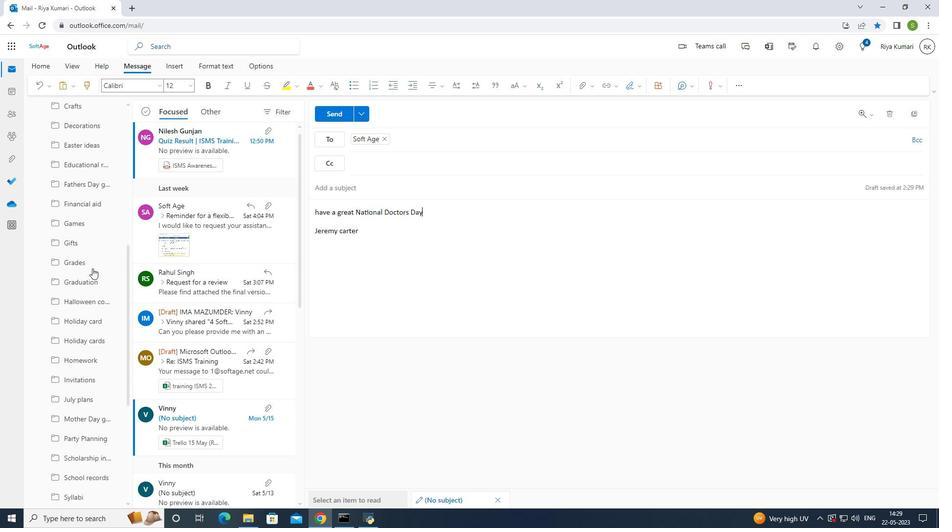 
Action: Mouse scrolled (92, 268) with delta (0, 0)
Screenshot: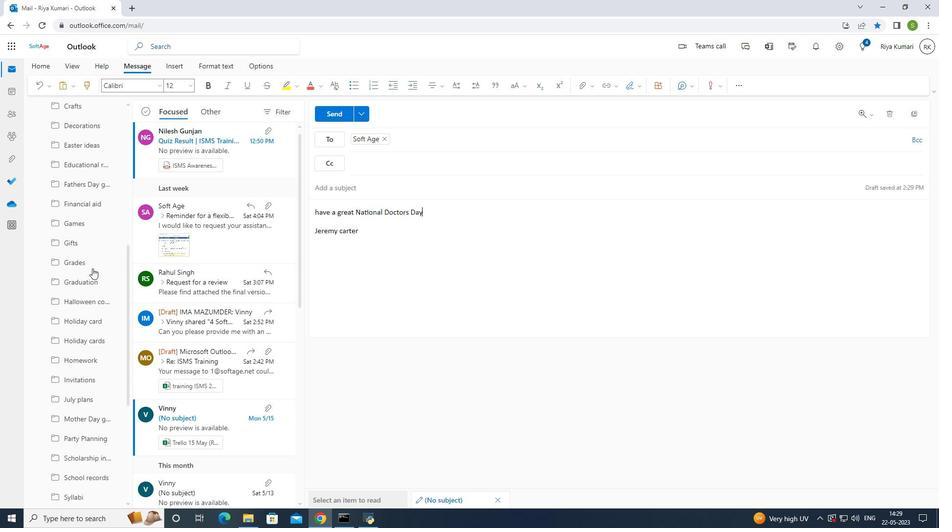 
Action: Mouse scrolled (92, 268) with delta (0, 0)
Screenshot: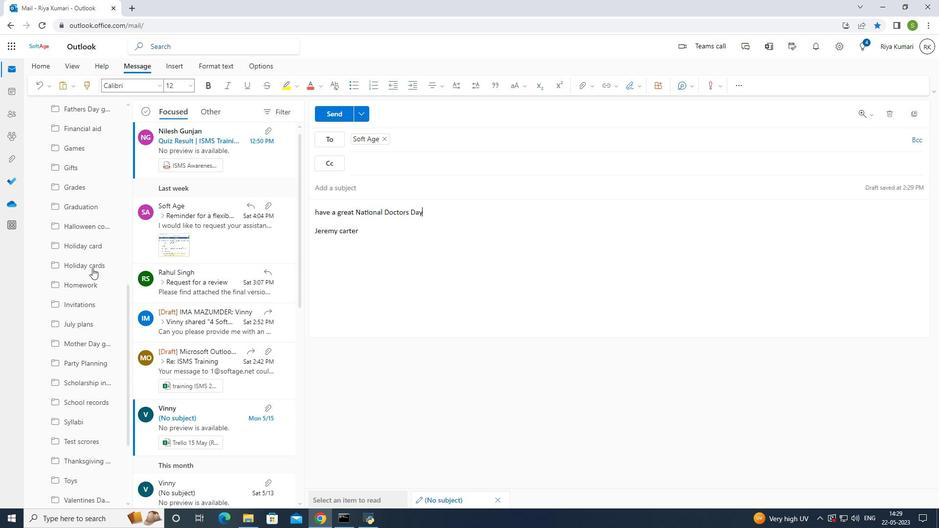 
Action: Mouse scrolled (92, 268) with delta (0, 0)
Screenshot: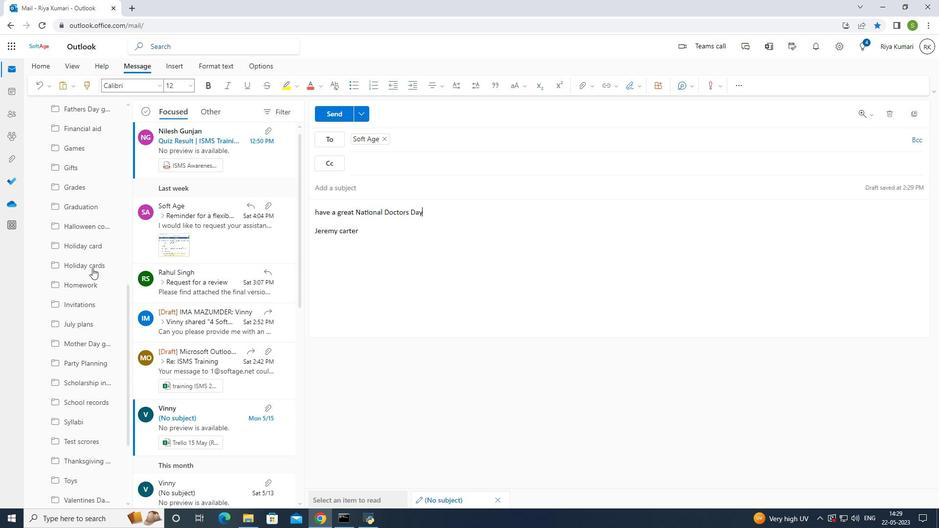 
Action: Mouse moved to (92, 270)
Screenshot: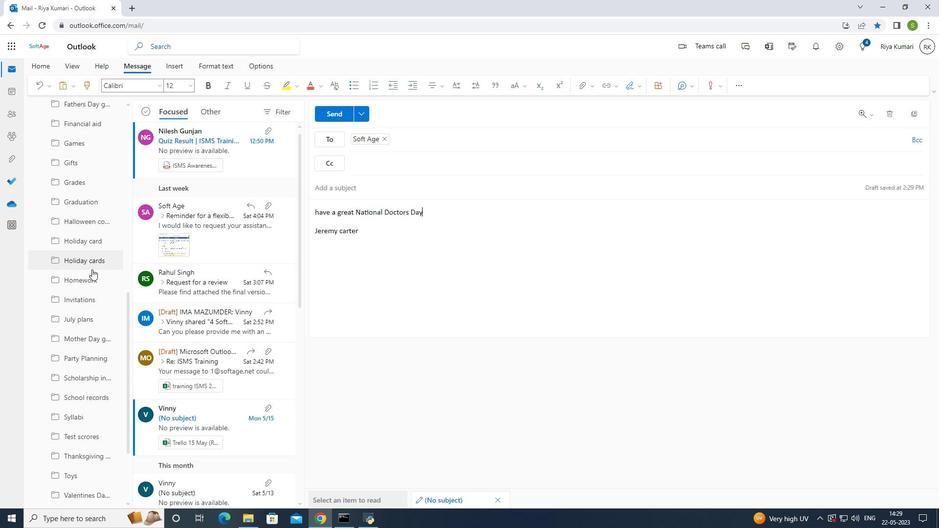
Action: Mouse scrolled (92, 269) with delta (0, 0)
Screenshot: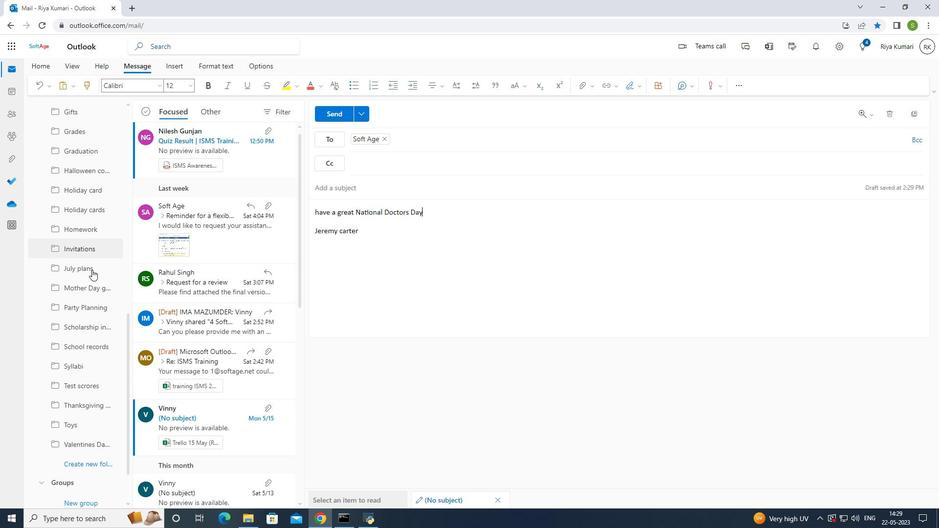 
Action: Mouse moved to (102, 280)
Screenshot: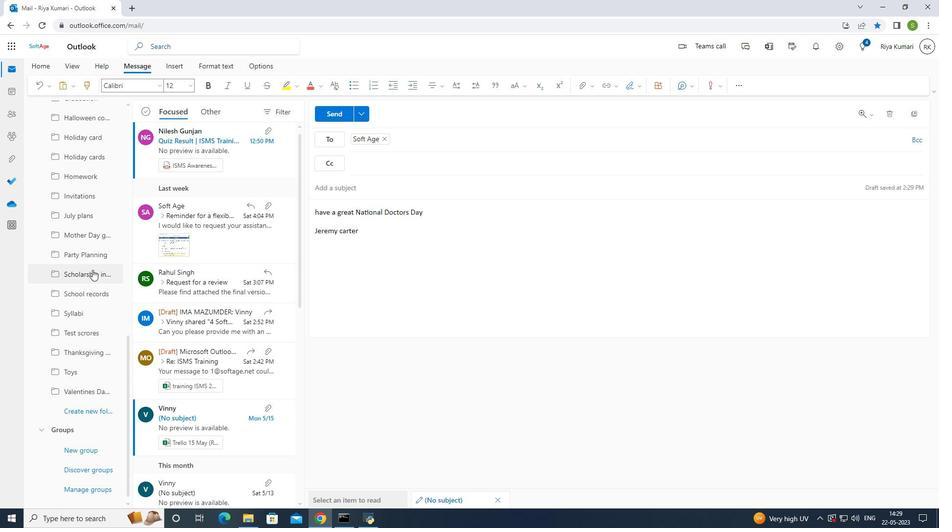 
Action: Mouse scrolled (93, 270) with delta (0, 0)
Screenshot: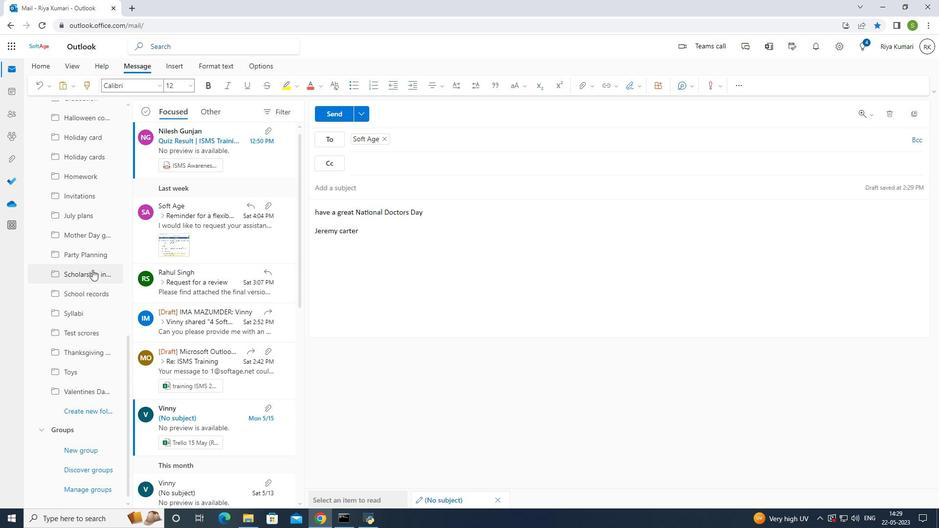 
Action: Mouse moved to (103, 282)
Screenshot: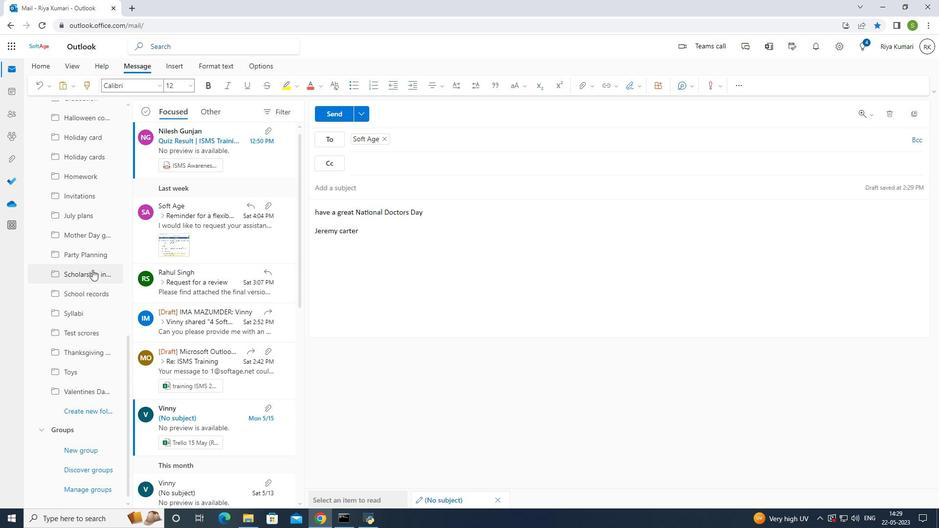 
Action: Mouse scrolled (93, 270) with delta (0, 0)
Screenshot: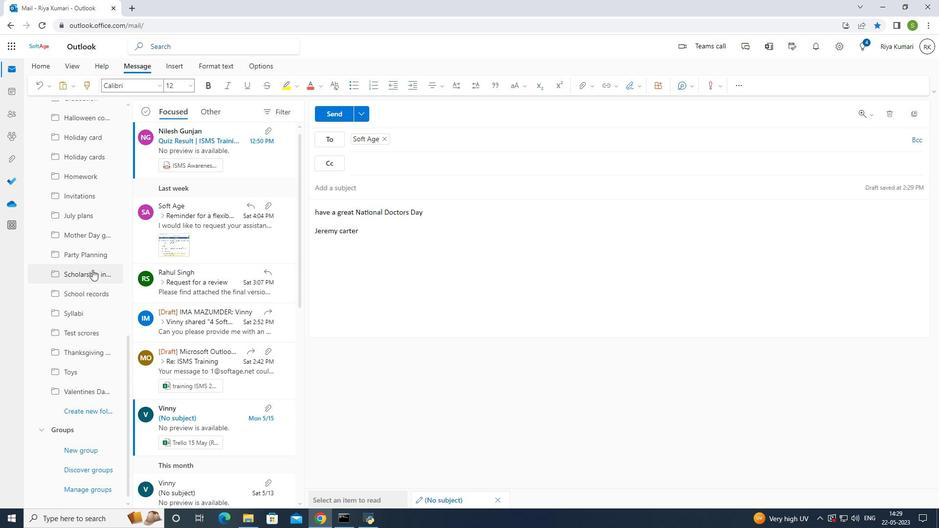 
Action: Mouse moved to (105, 284)
Screenshot: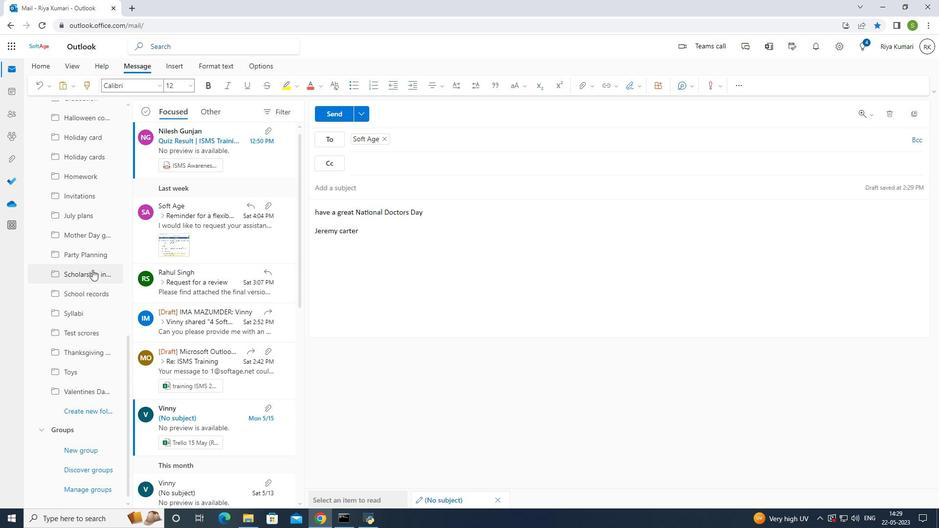 
Action: Mouse scrolled (93, 270) with delta (0, 0)
Screenshot: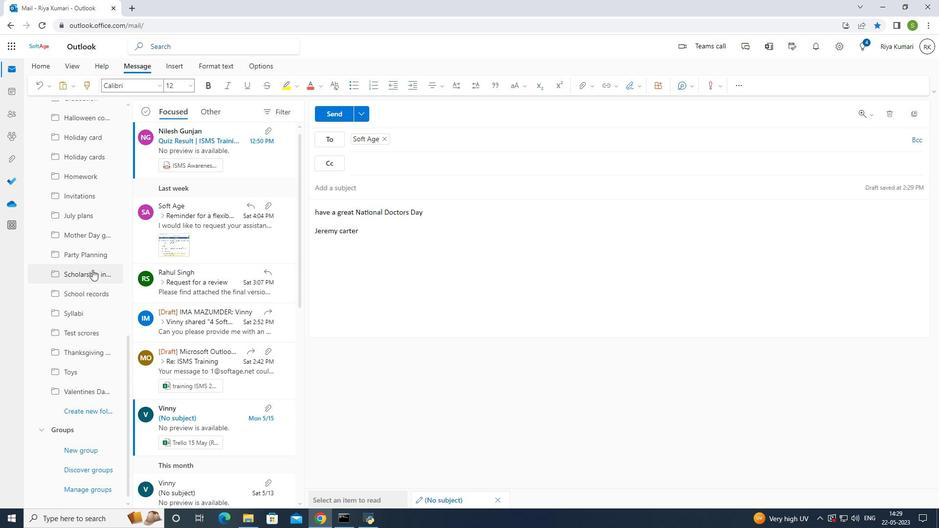 
Action: Mouse moved to (93, 414)
Screenshot: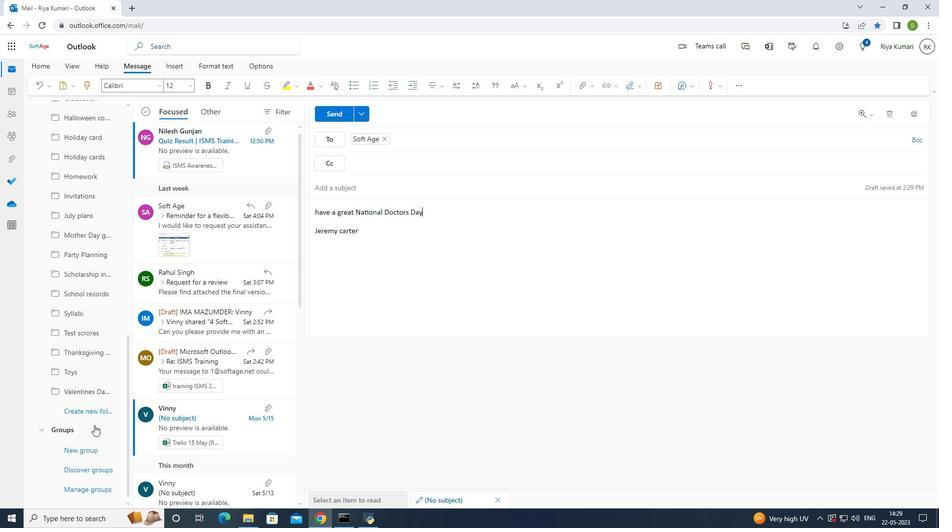 
Action: Mouse pressed left at (93, 414)
Screenshot: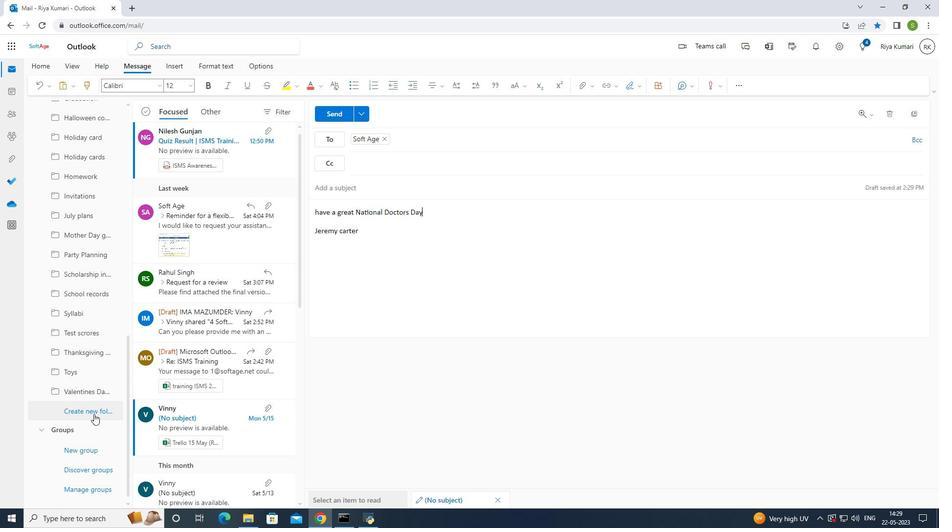 
Action: Mouse moved to (413, 393)
Screenshot: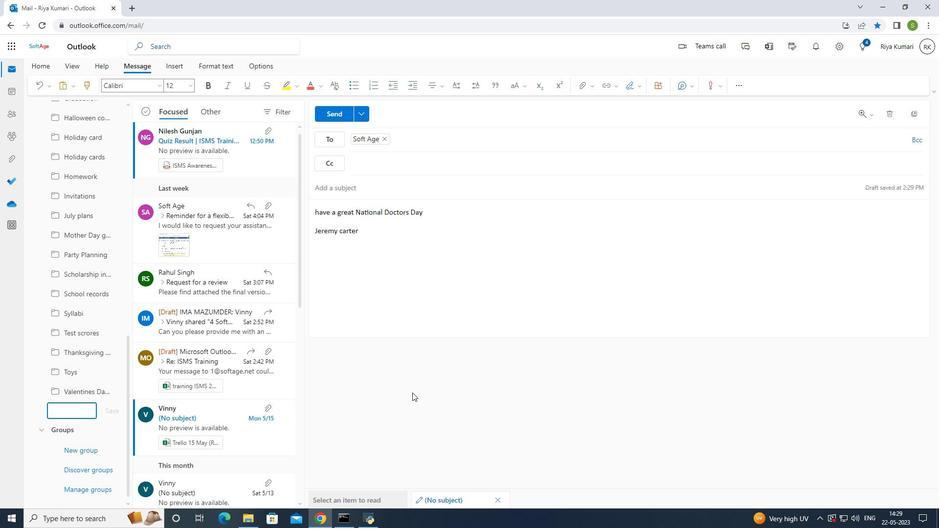
Action: Key pressed <Key.shift>Alumni
Screenshot: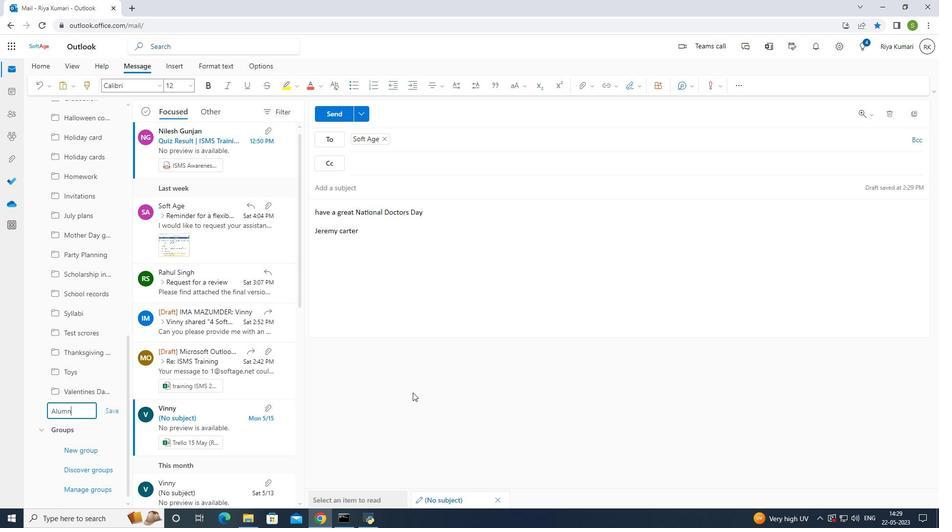 
Action: Mouse moved to (113, 412)
Screenshot: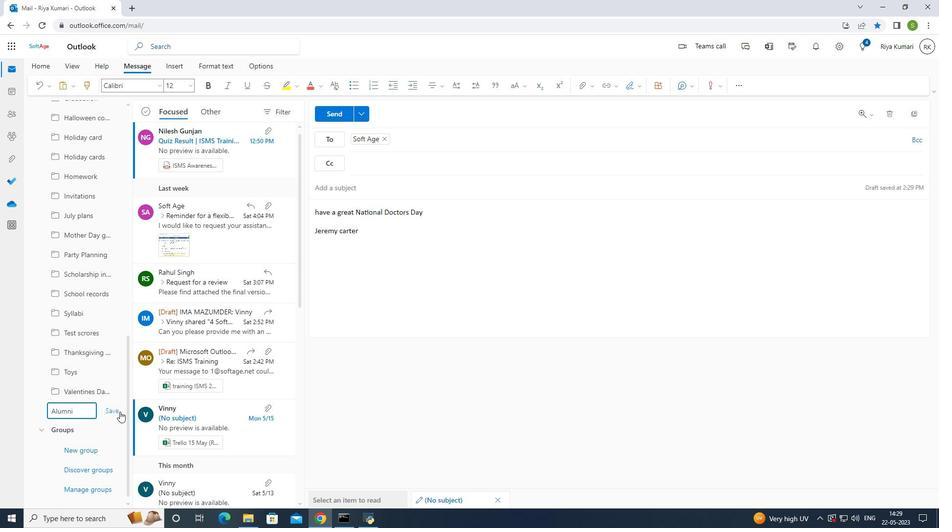 
Action: Mouse pressed left at (113, 412)
Screenshot: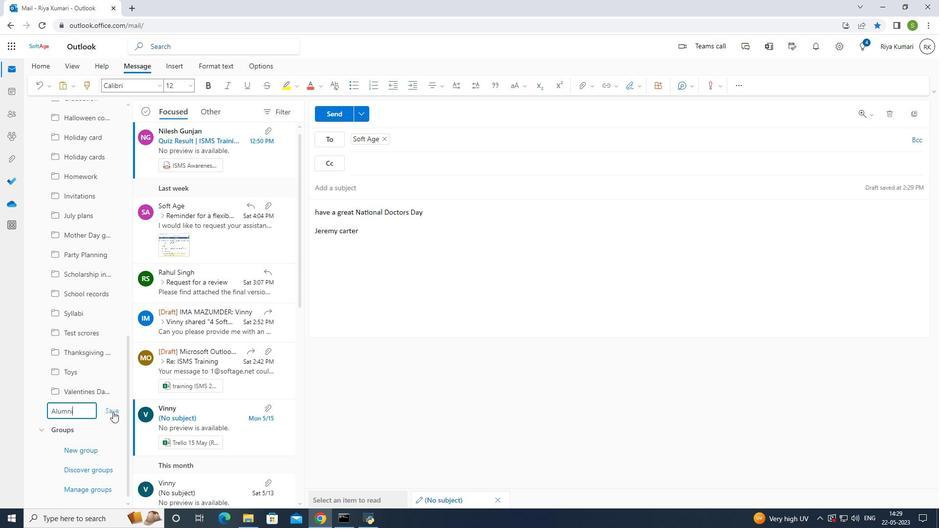 
Action: Mouse moved to (522, 293)
Screenshot: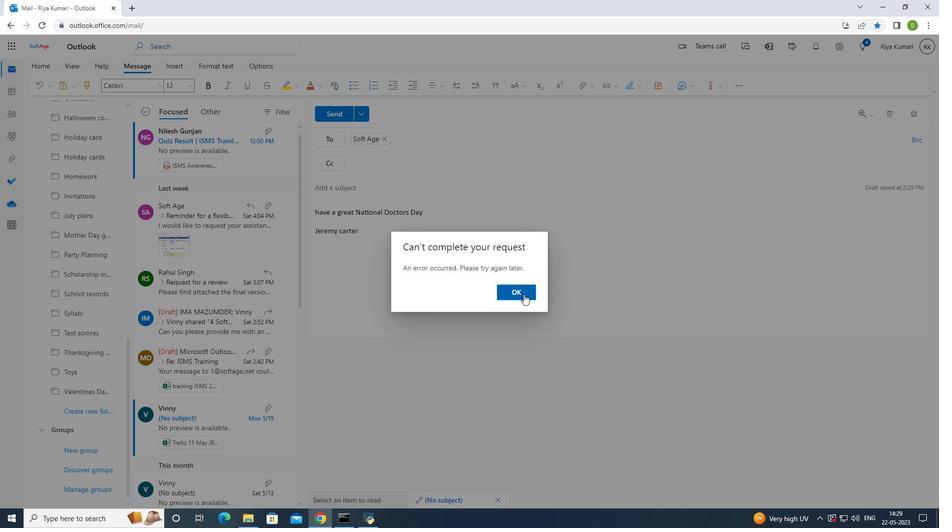 
Action: Mouse pressed left at (522, 293)
Screenshot: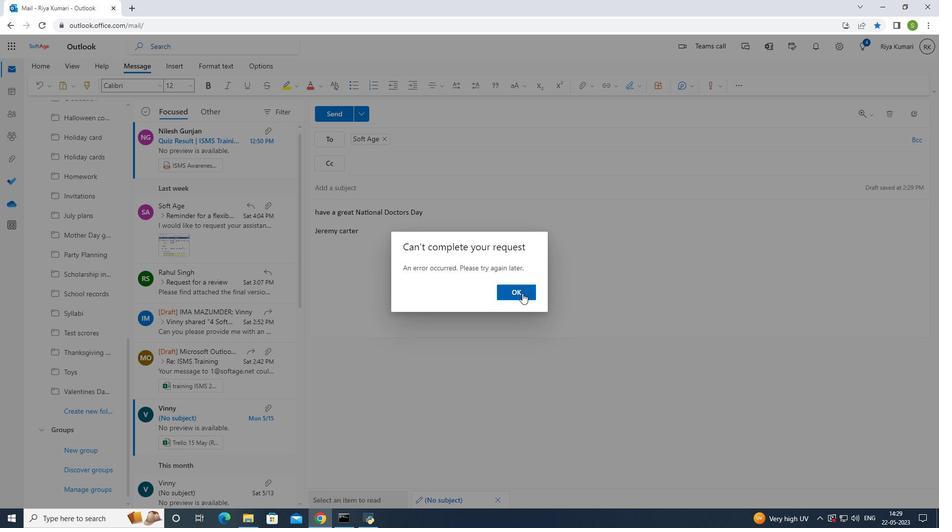 
Action: Mouse moved to (80, 414)
Screenshot: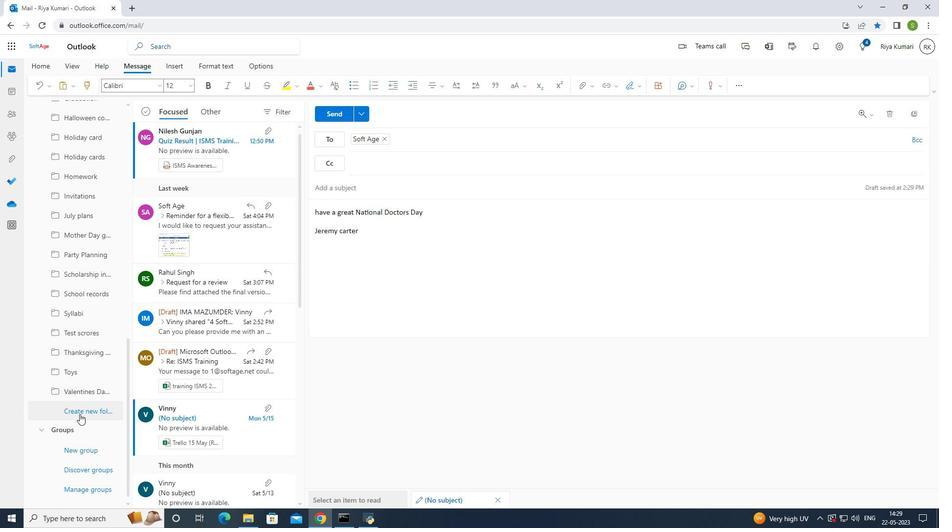 
Action: Mouse pressed left at (80, 414)
Screenshot: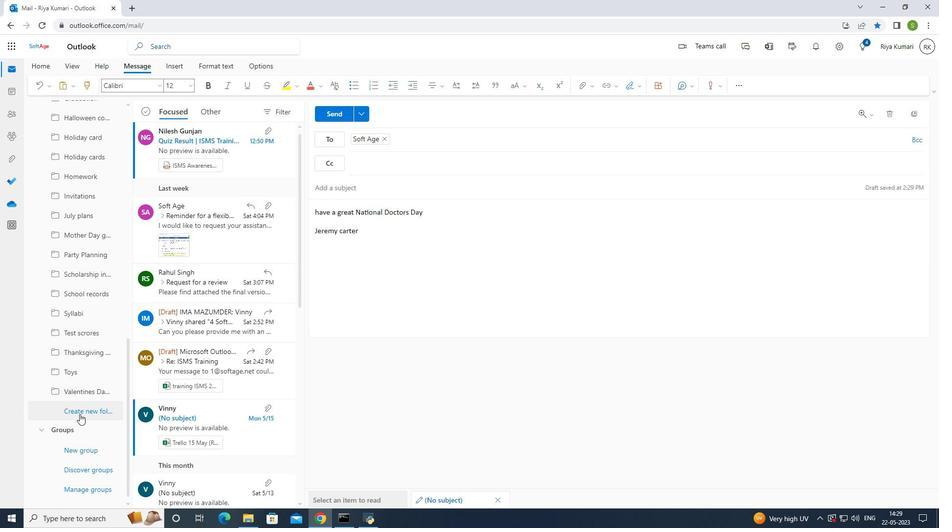 
Action: Mouse moved to (82, 412)
Screenshot: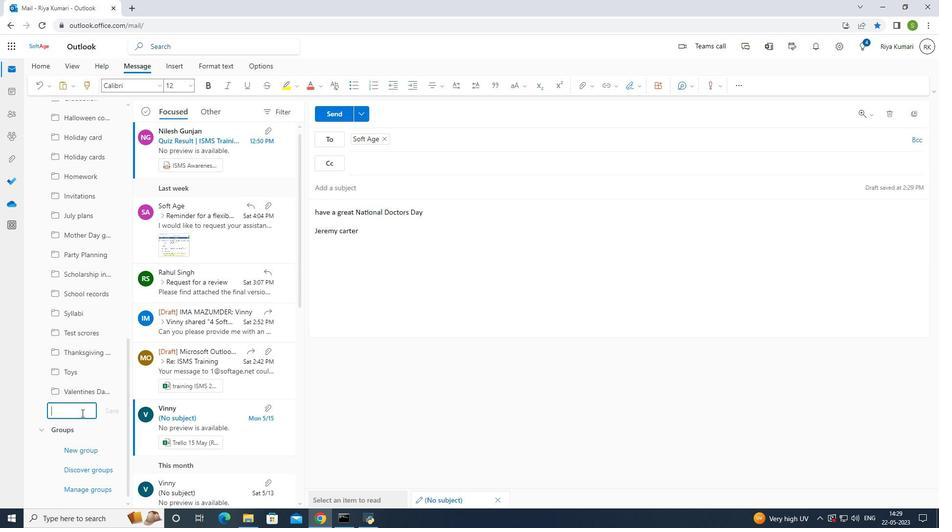 
Action: Key pressed <Key.shift>Alumni
Screenshot: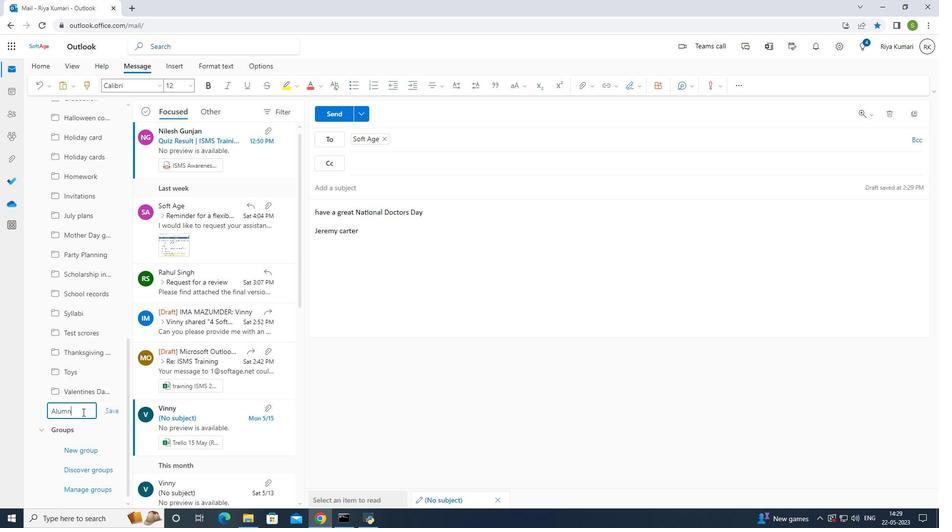 
Action: Mouse moved to (108, 412)
Screenshot: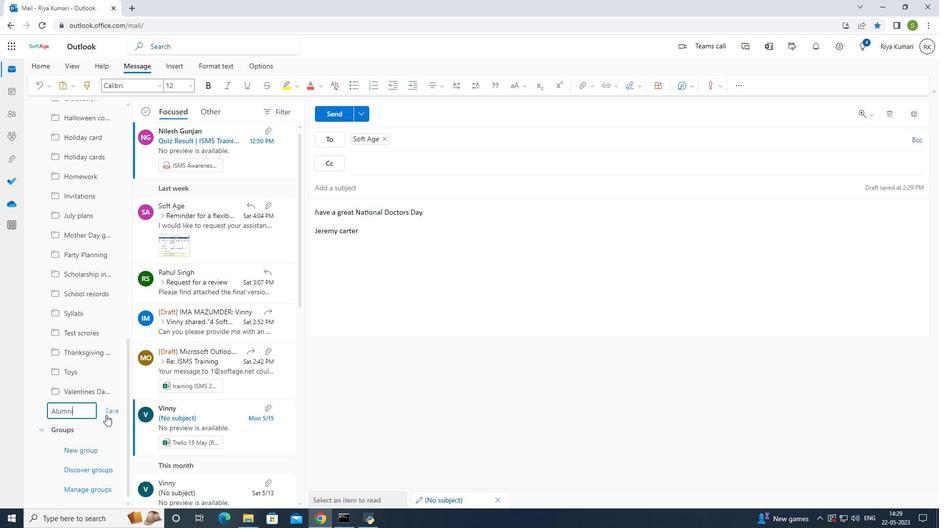
Action: Mouse pressed left at (108, 412)
Screenshot: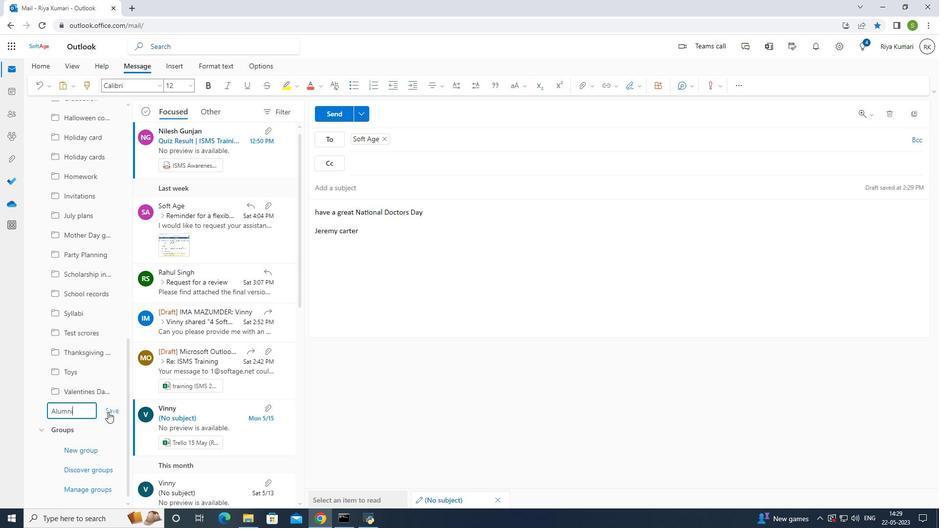 
Action: Mouse moved to (526, 301)
Screenshot: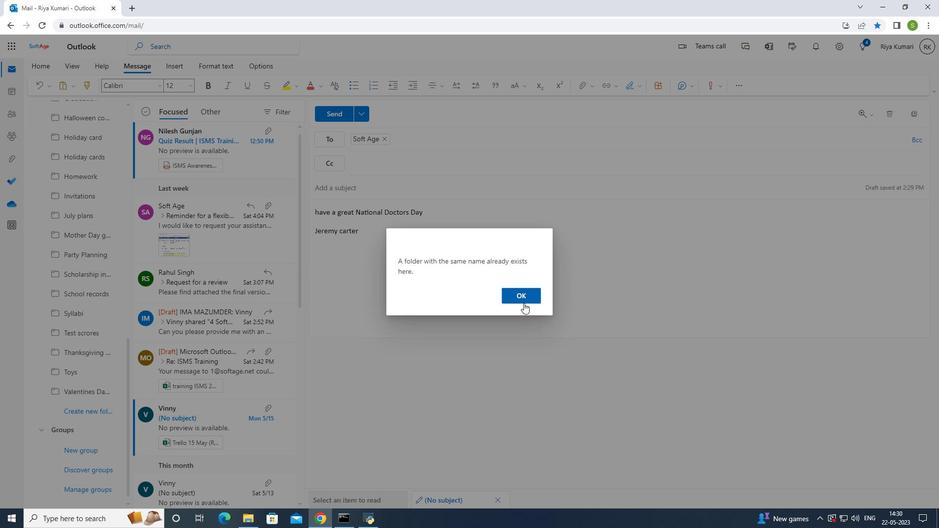 
Action: Mouse pressed left at (526, 301)
Screenshot: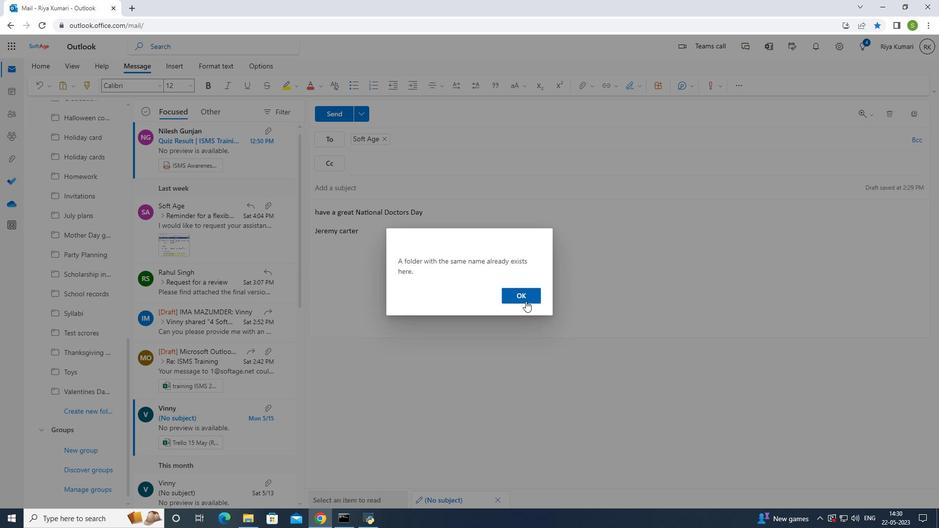 
Action: Mouse moved to (333, 111)
Screenshot: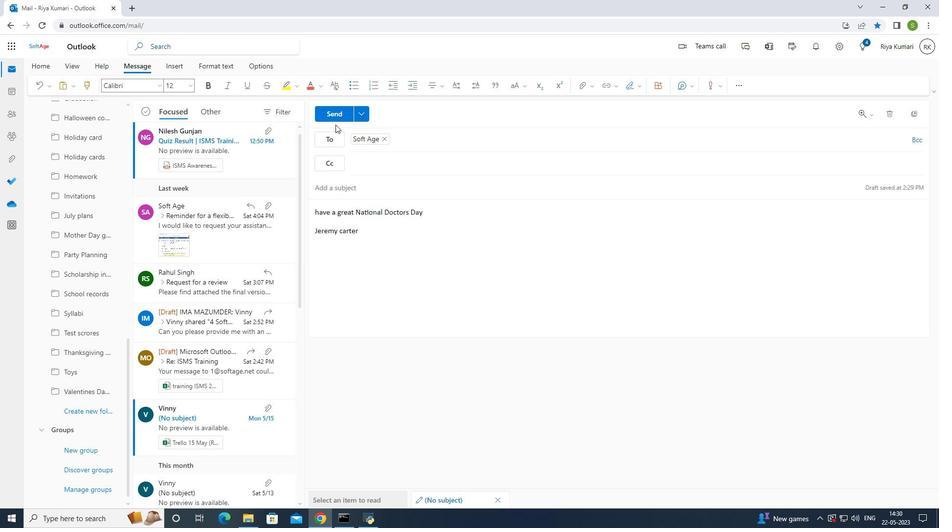 
Action: Mouse pressed left at (333, 111)
Screenshot: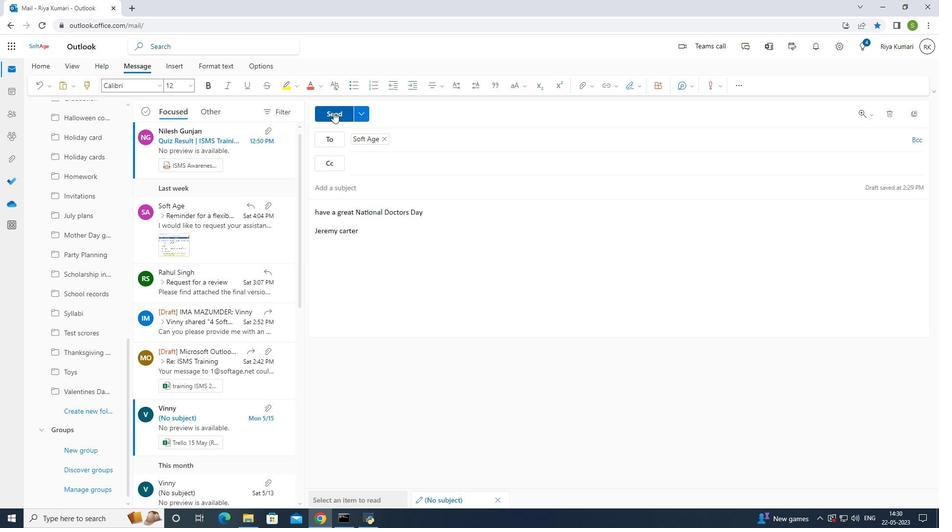 
Action: Mouse moved to (469, 300)
Screenshot: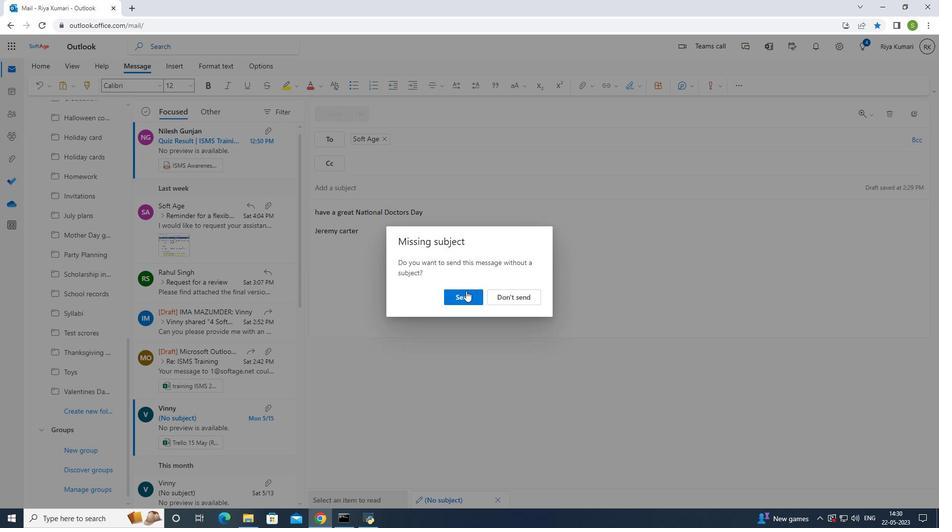 
Action: Mouse pressed left at (469, 300)
Screenshot: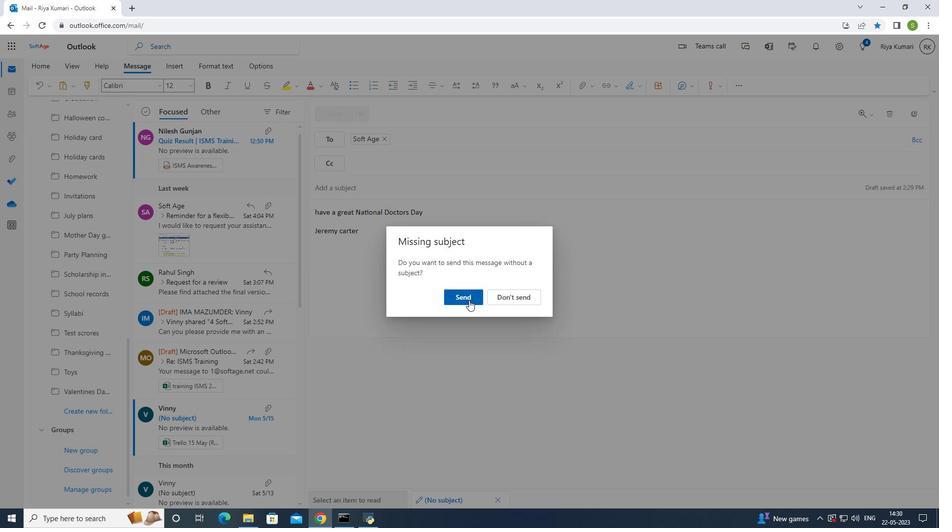 
Action: Mouse moved to (539, 299)
Screenshot: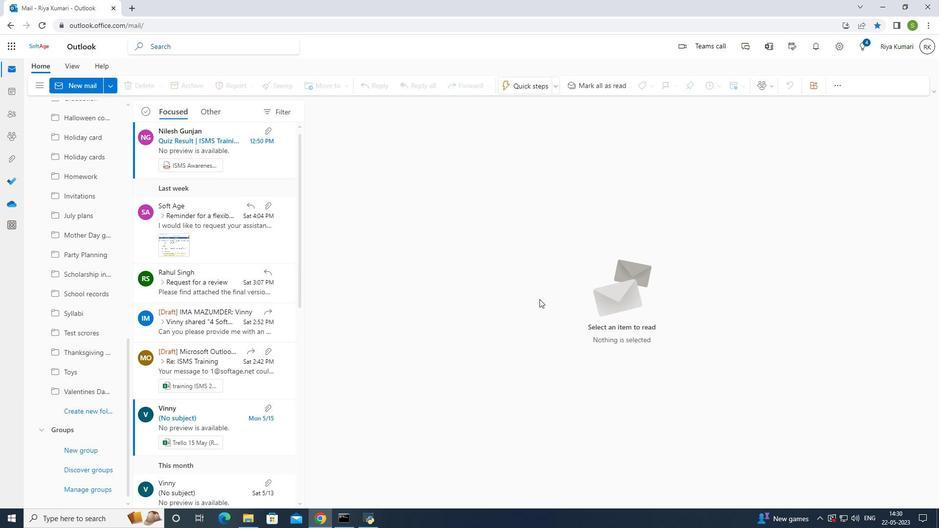 
